 Task: For heading  Tahoma with underline.  font size for heading20,  'Change the font style of data to'Arial.  and font size to 12,  Change the alignment of both headline & data to Align left.  In the sheet  Excel File Sheet Workbookbook
Action: Mouse moved to (88, 122)
Screenshot: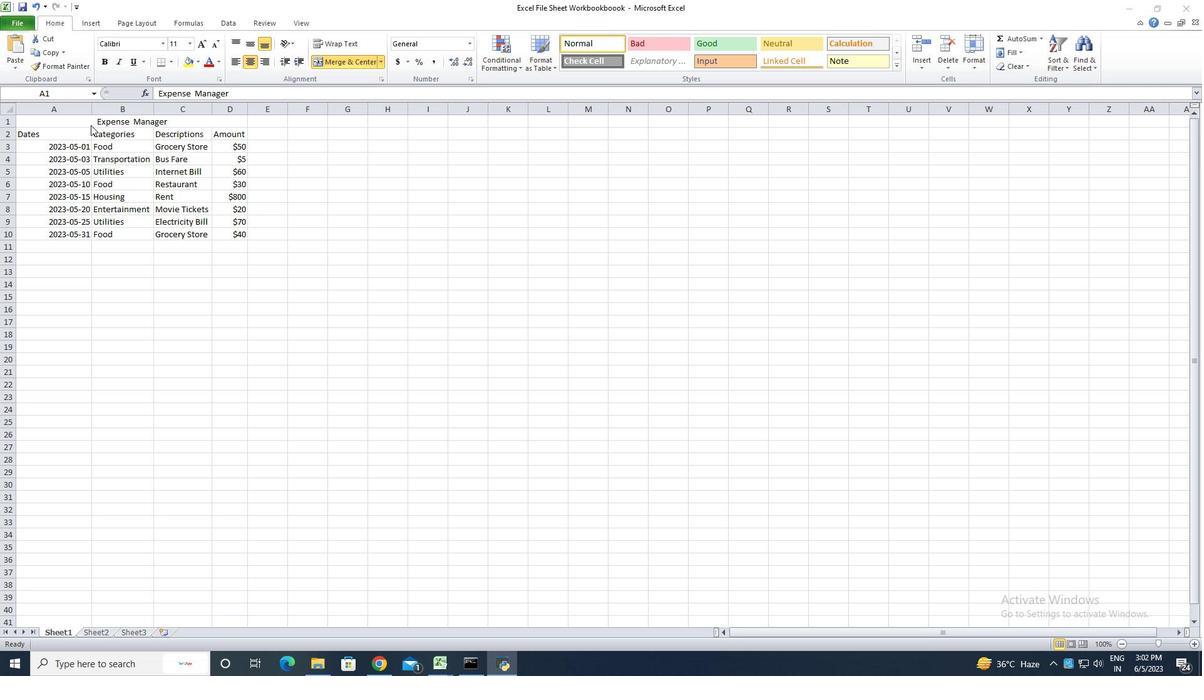 
Action: Mouse pressed left at (88, 122)
Screenshot: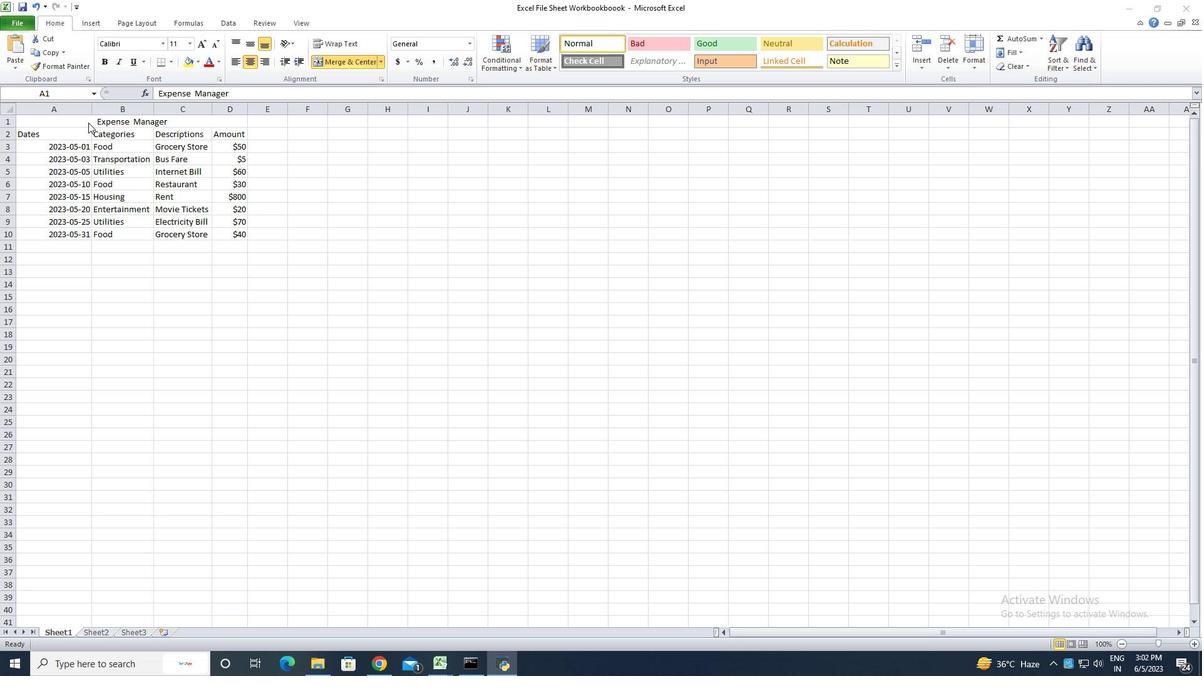 
Action: Mouse moved to (161, 44)
Screenshot: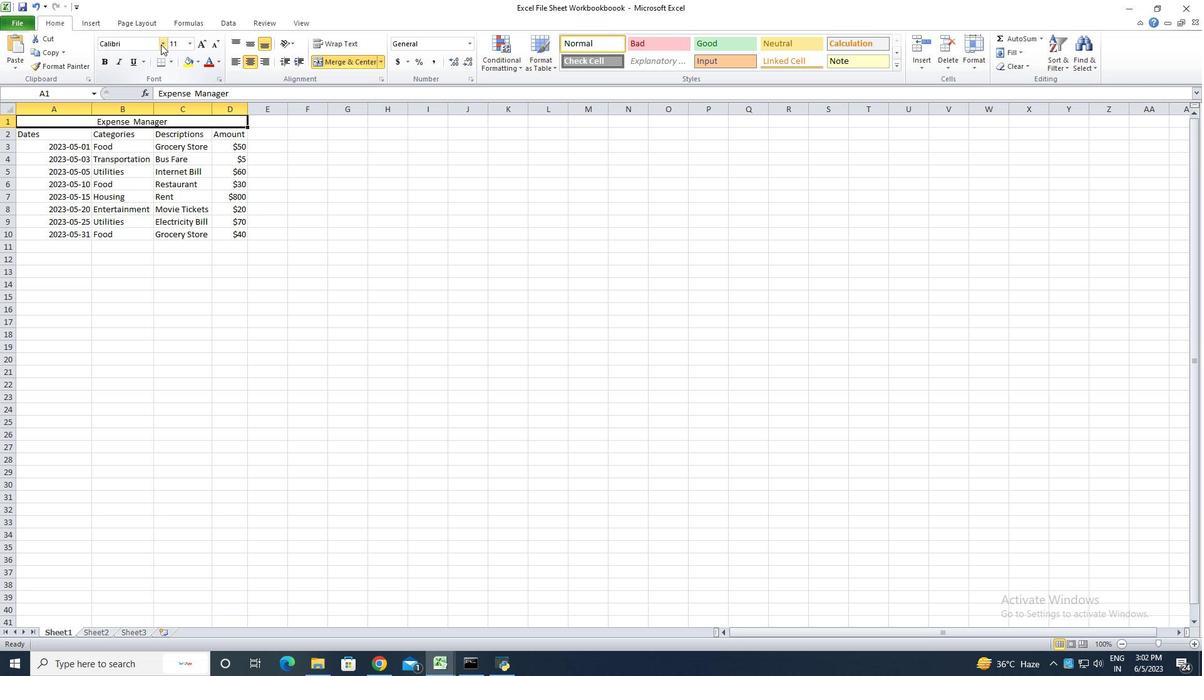 
Action: Mouse pressed left at (161, 44)
Screenshot: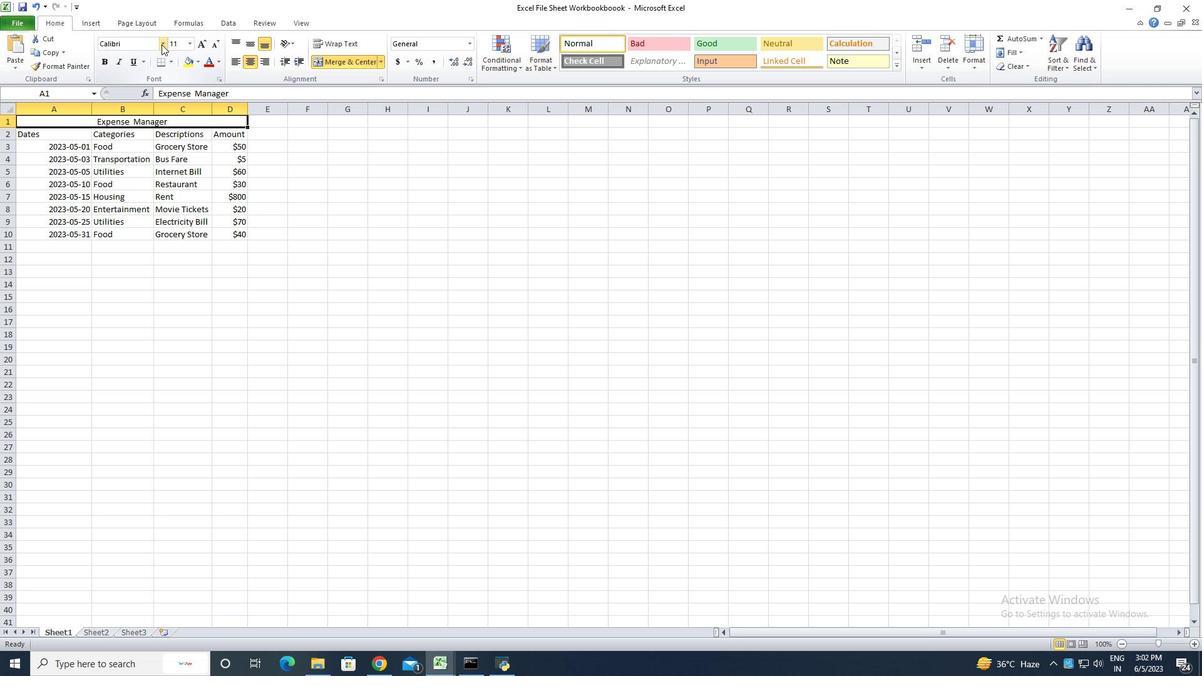 
Action: Key pressed <Key.shift><Key.shift><Key.shift>Tahoma
Screenshot: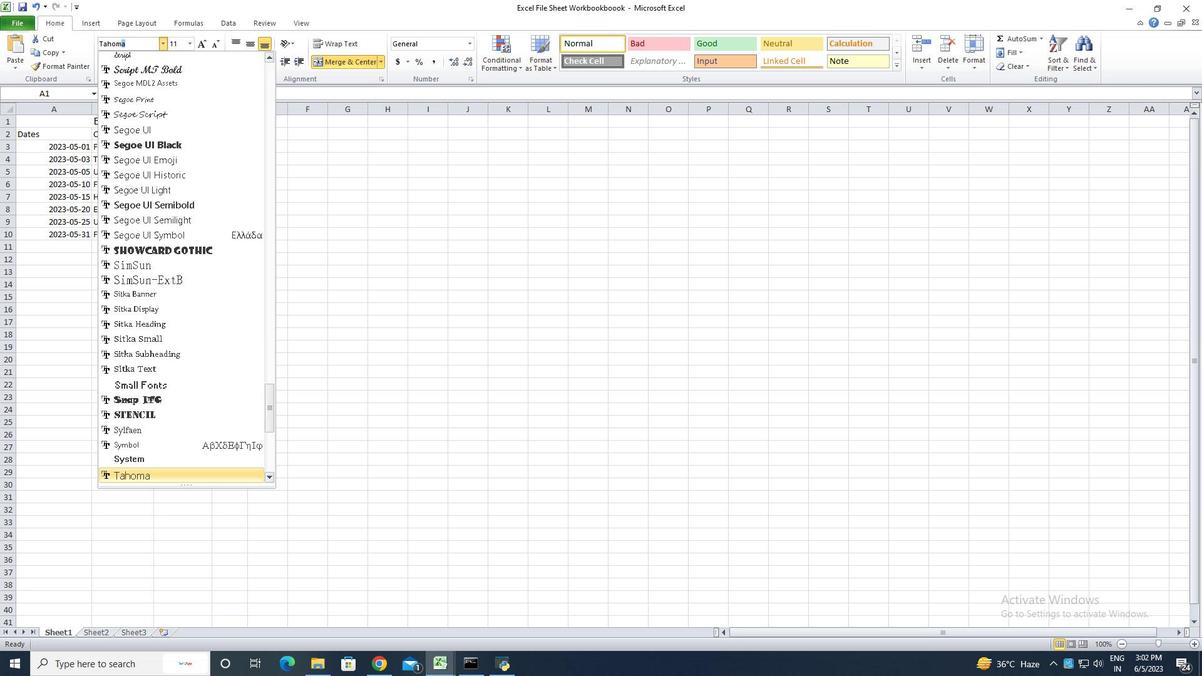 
Action: Mouse moved to (150, 478)
Screenshot: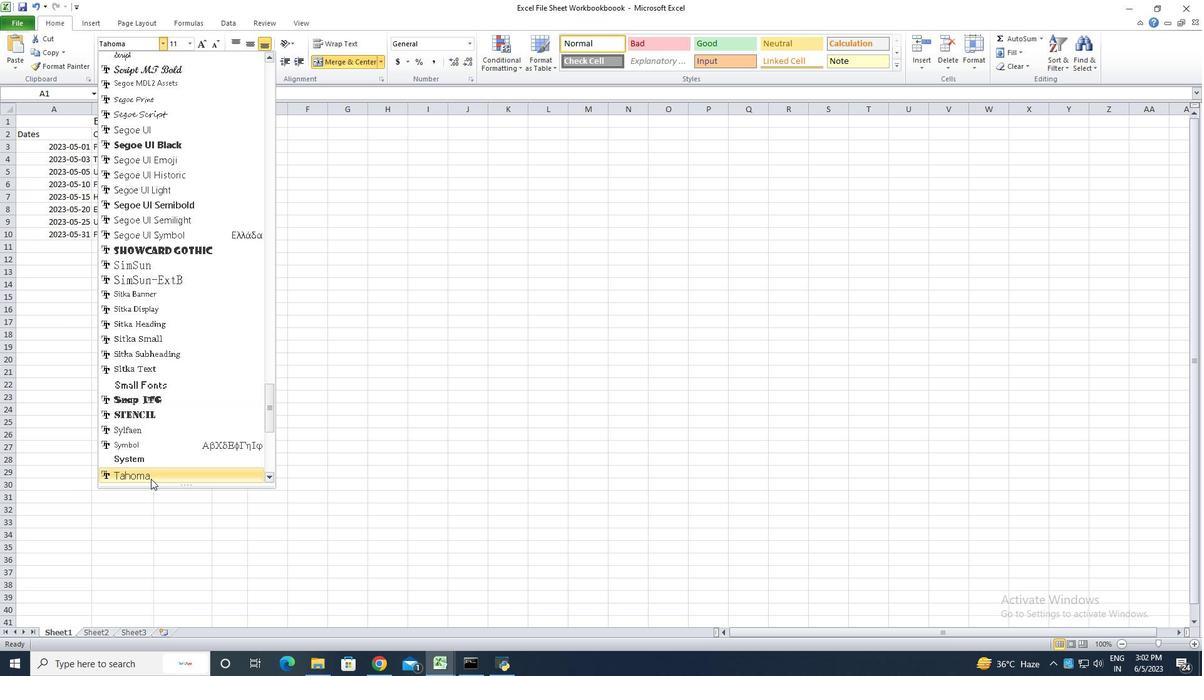 
Action: Mouse pressed left at (150, 478)
Screenshot: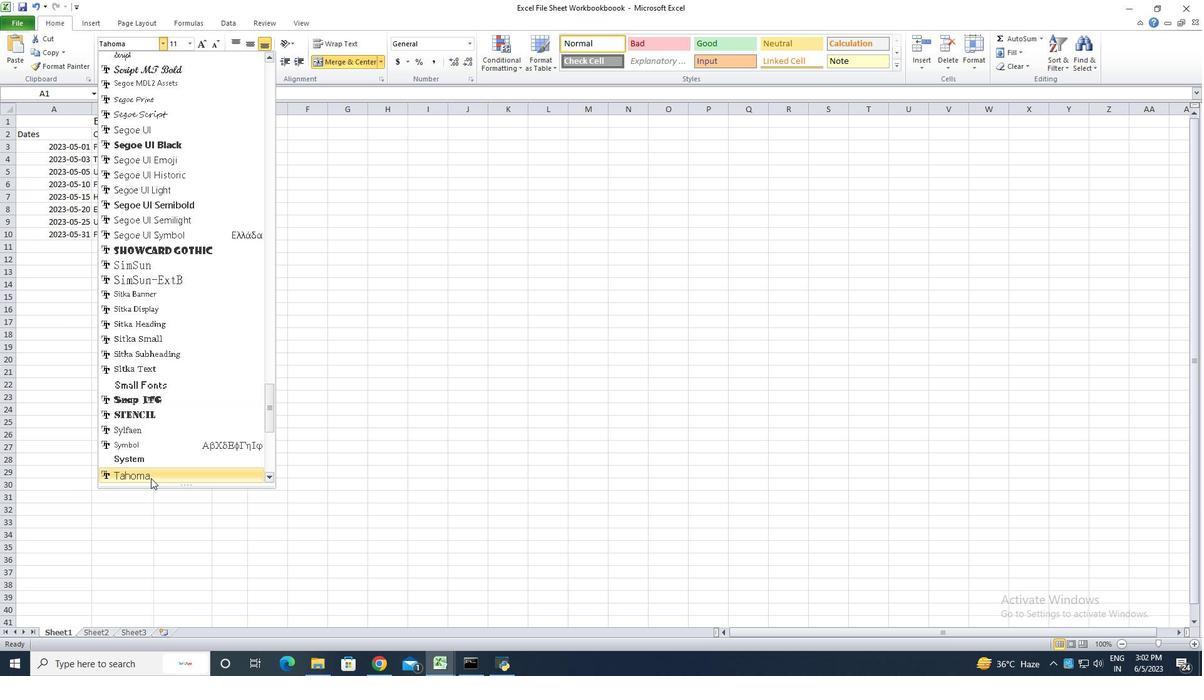
Action: Mouse moved to (132, 63)
Screenshot: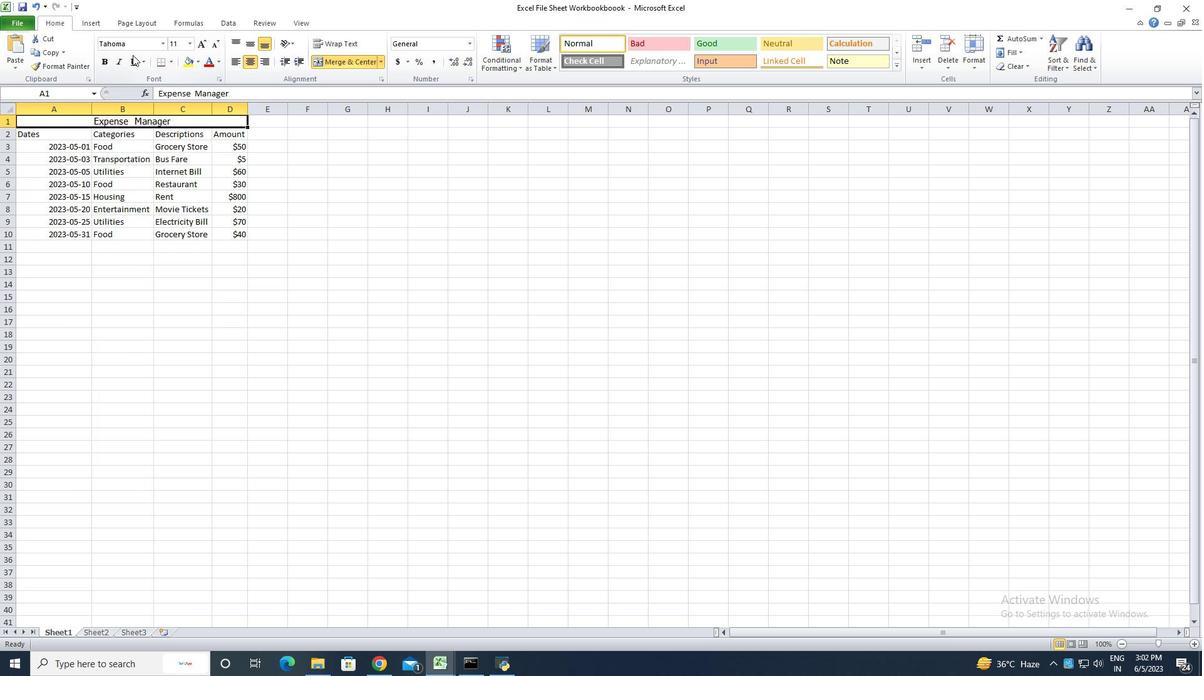 
Action: Mouse pressed left at (132, 63)
Screenshot: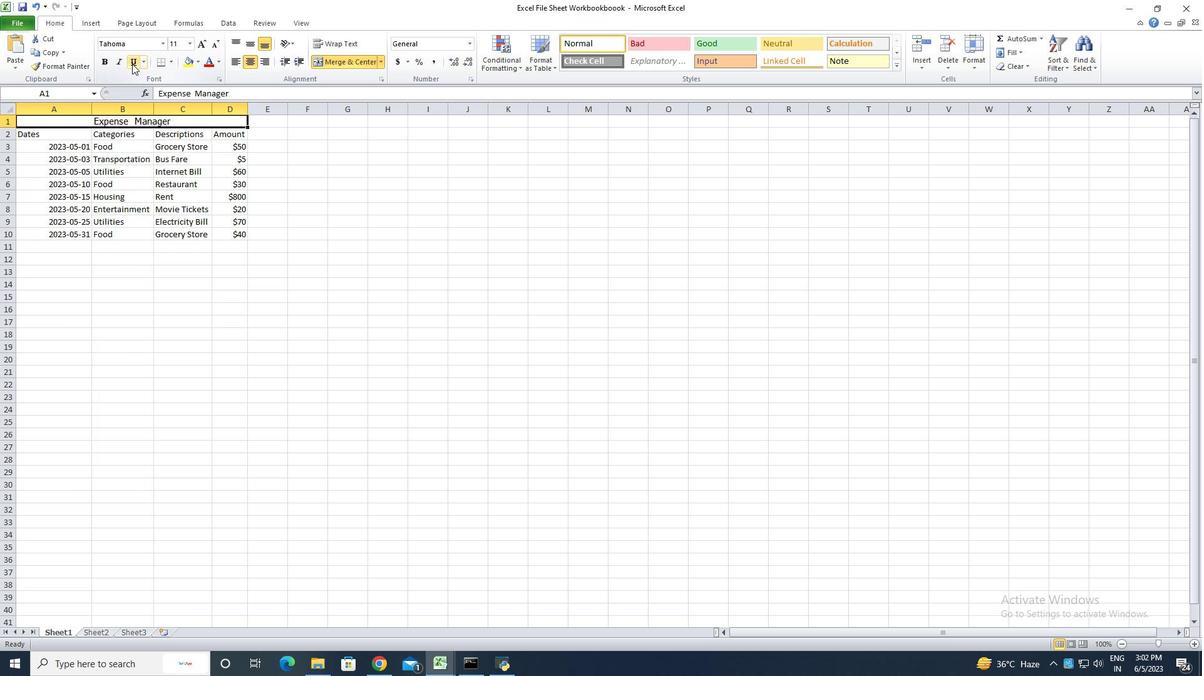 
Action: Mouse moved to (202, 44)
Screenshot: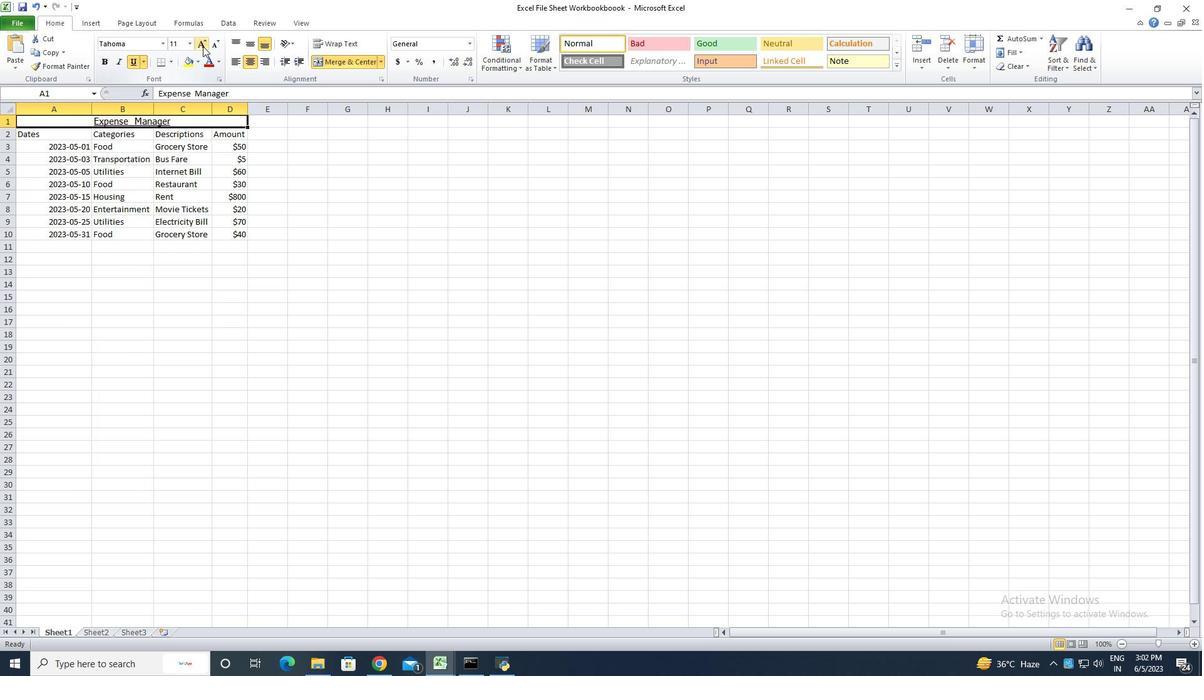 
Action: Mouse pressed left at (202, 44)
Screenshot: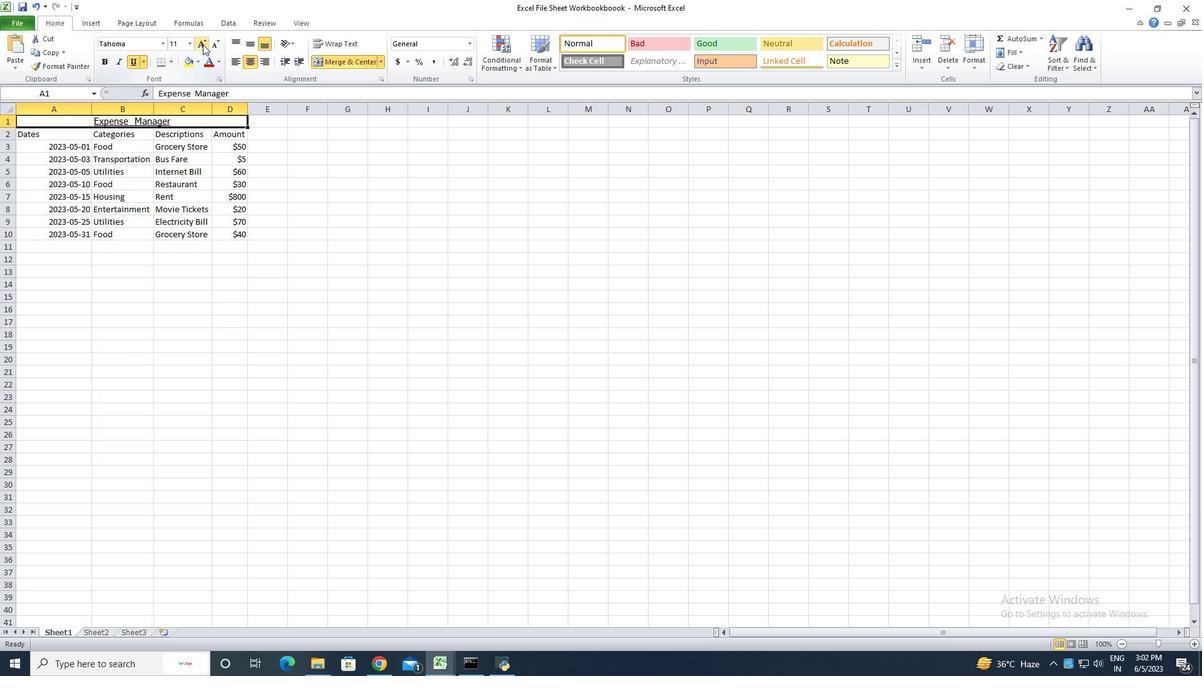 
Action: Mouse pressed left at (202, 44)
Screenshot: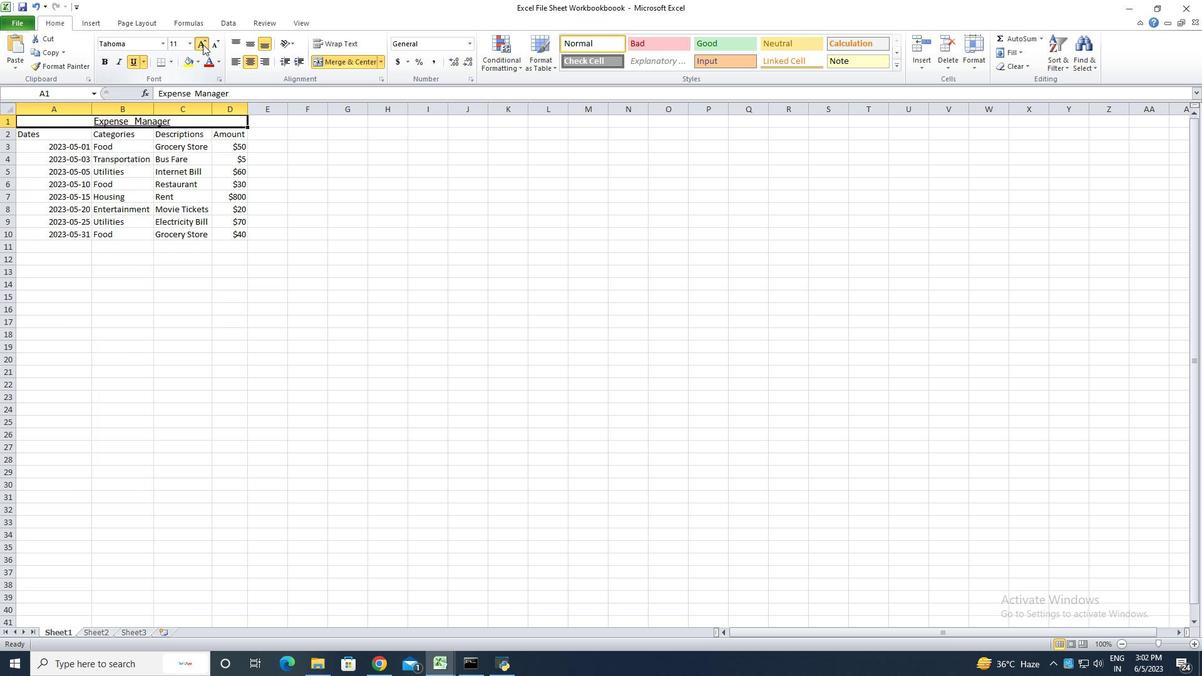 
Action: Mouse pressed left at (202, 44)
Screenshot: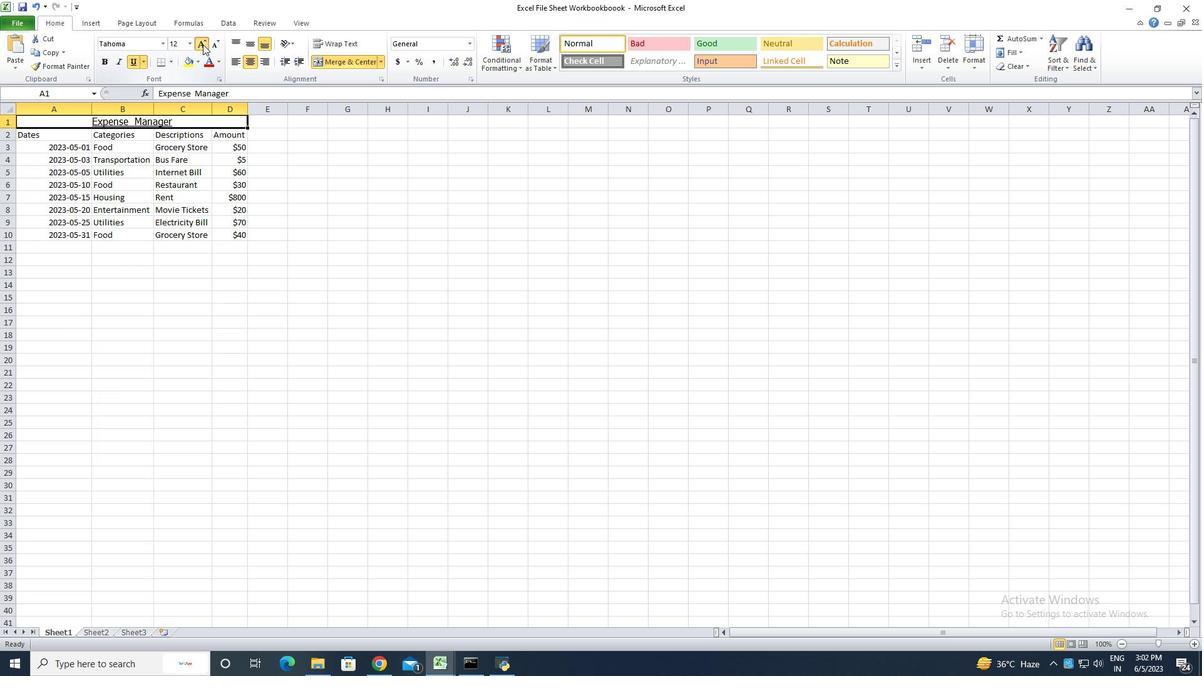 
Action: Mouse pressed left at (202, 44)
Screenshot: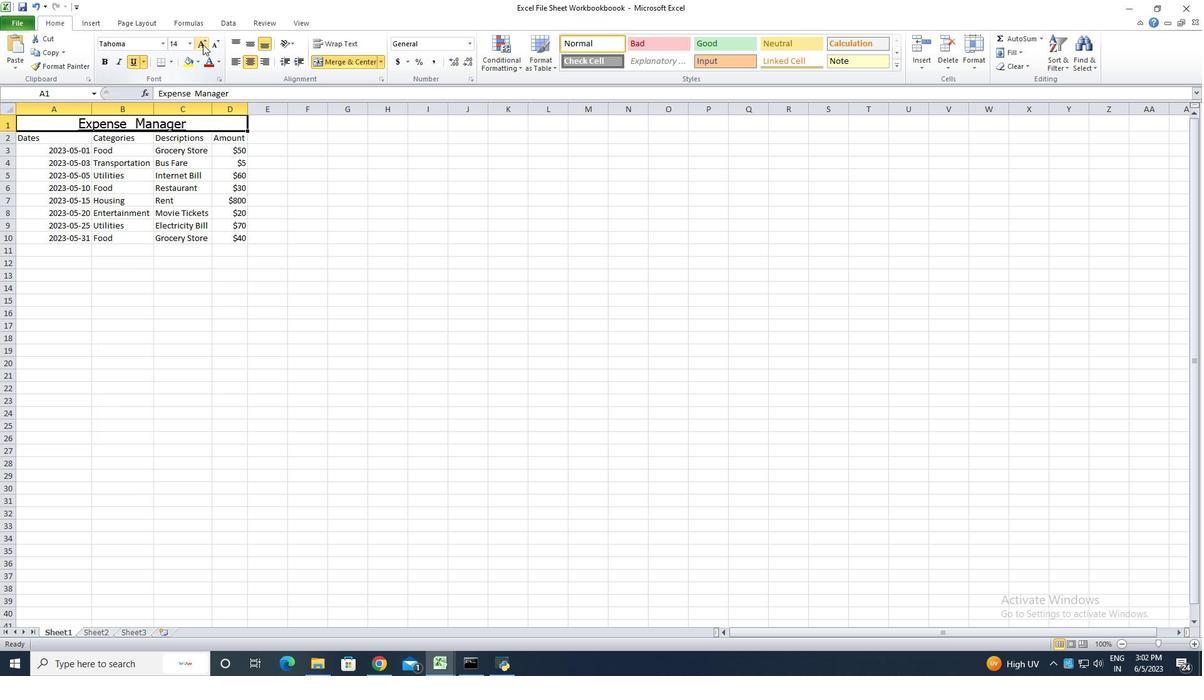 
Action: Mouse pressed left at (202, 44)
Screenshot: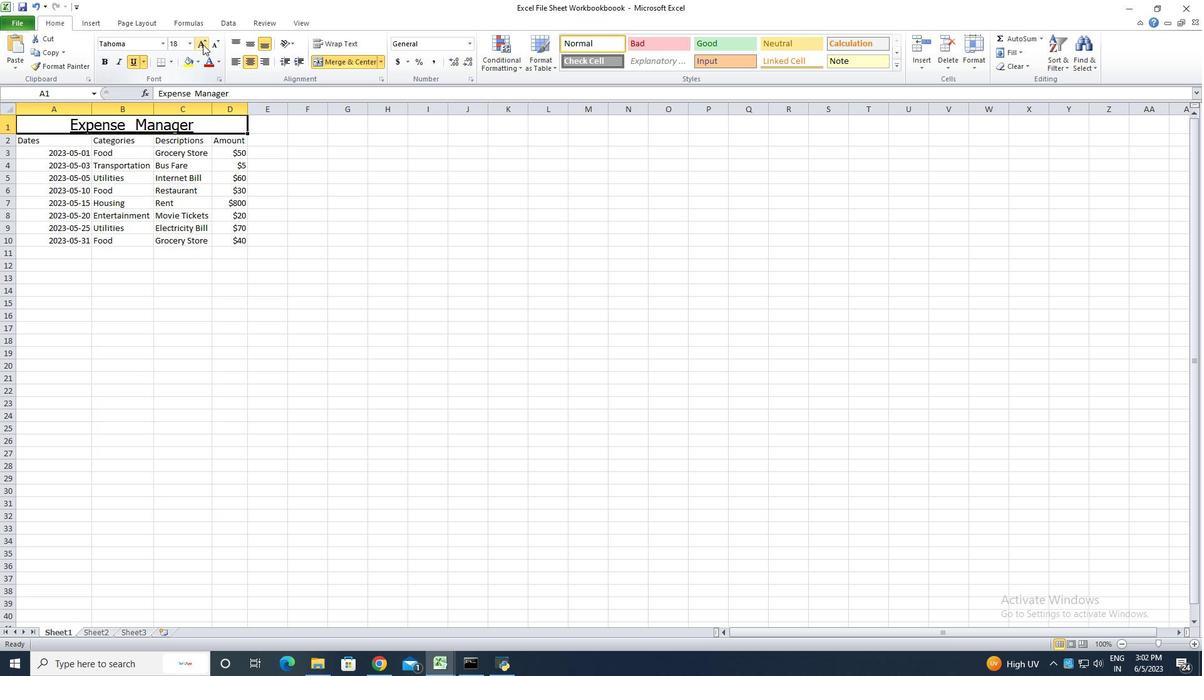 
Action: Mouse moved to (35, 142)
Screenshot: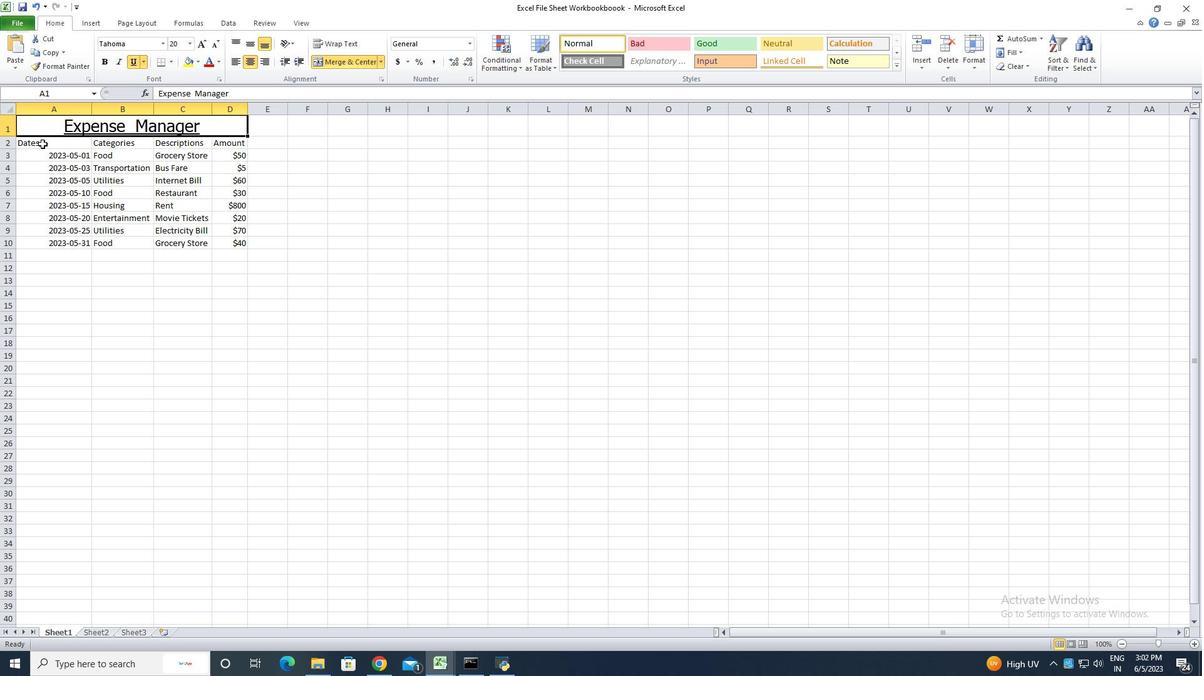 
Action: Mouse pressed left at (35, 142)
Screenshot: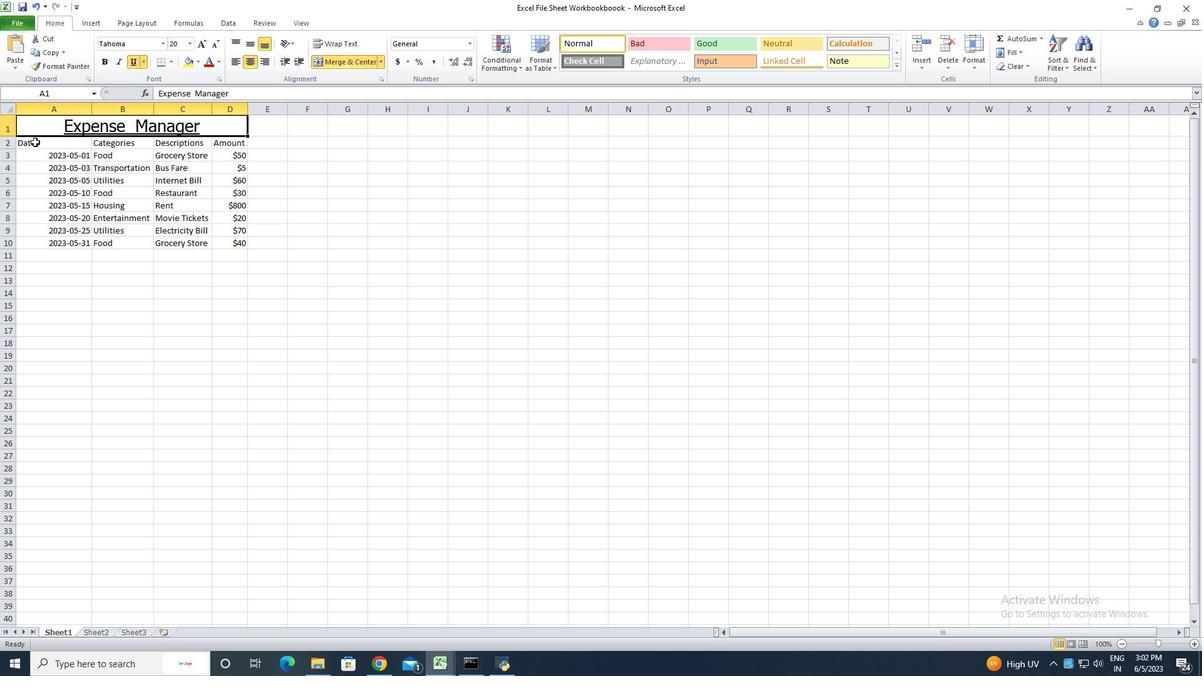 
Action: Mouse moved to (162, 45)
Screenshot: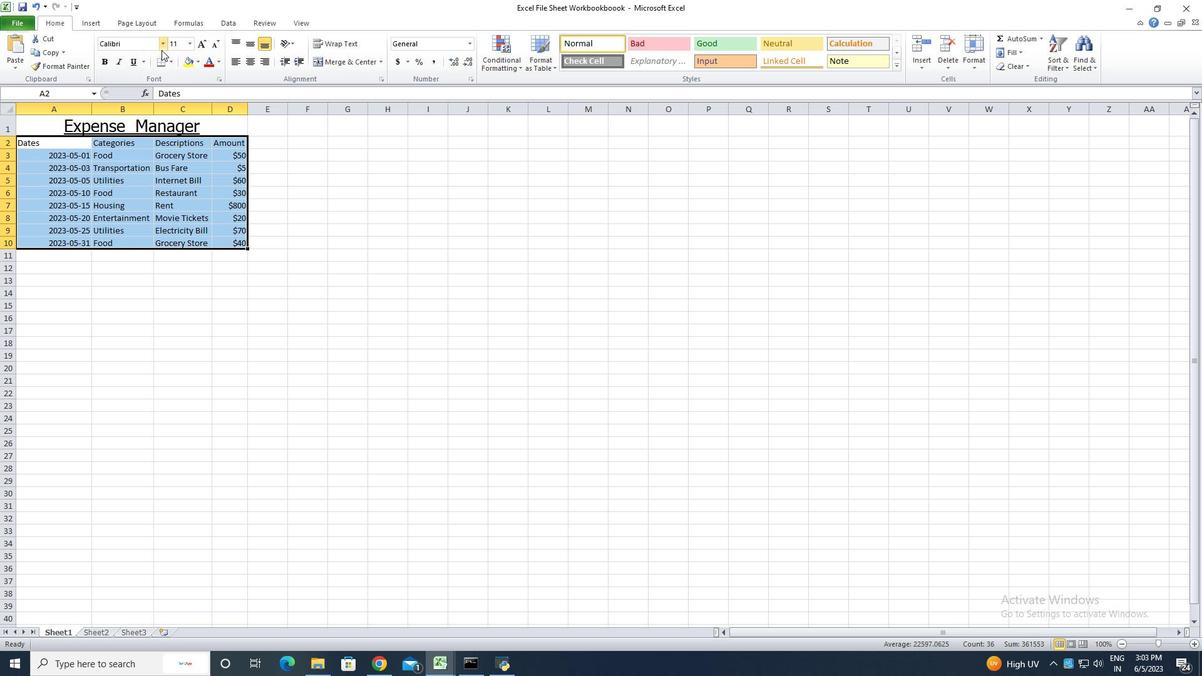 
Action: Mouse pressed left at (162, 45)
Screenshot: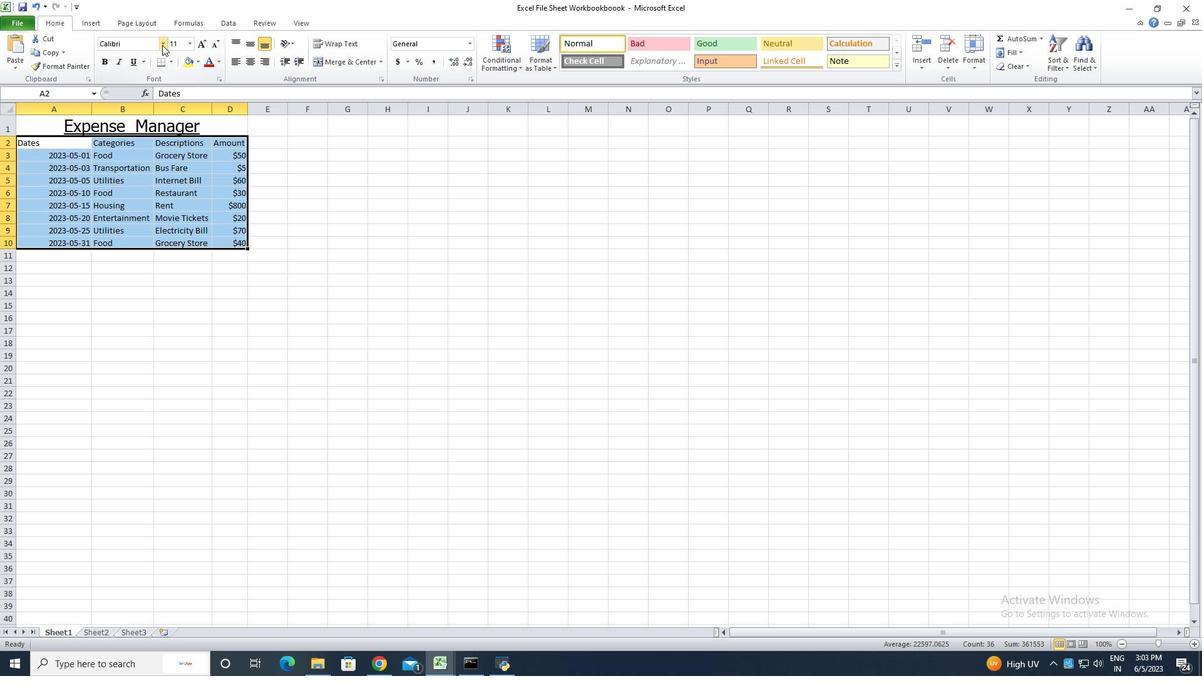 
Action: Mouse moved to (135, 147)
Screenshot: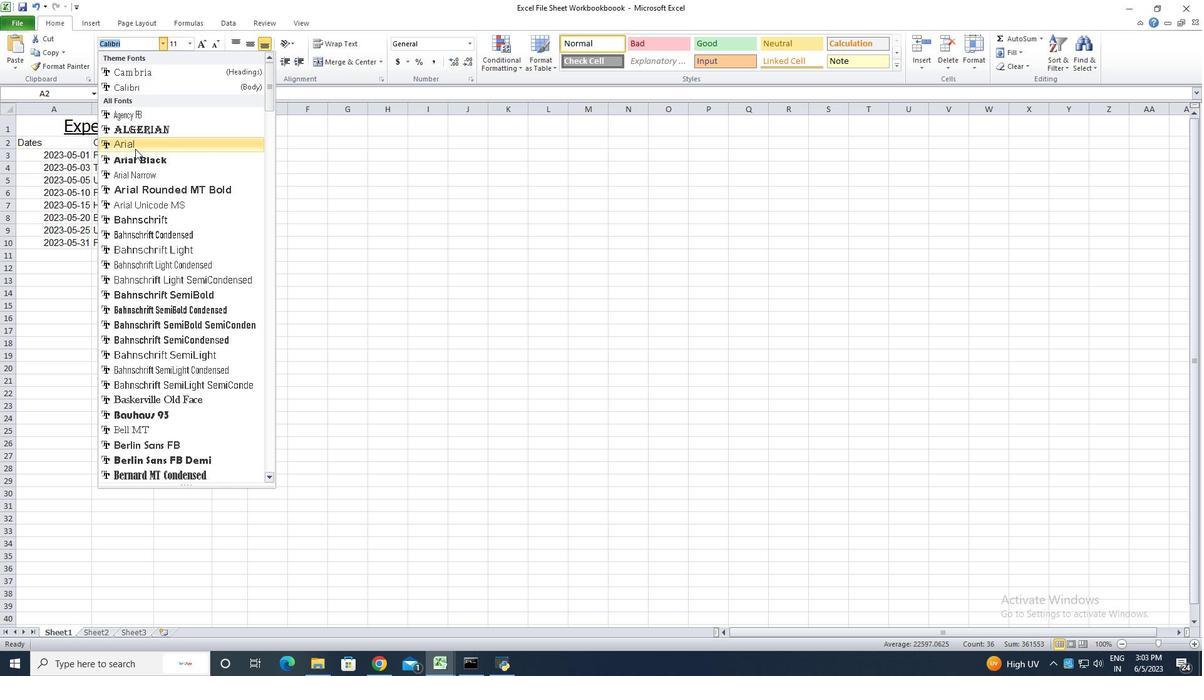 
Action: Mouse pressed left at (135, 147)
Screenshot: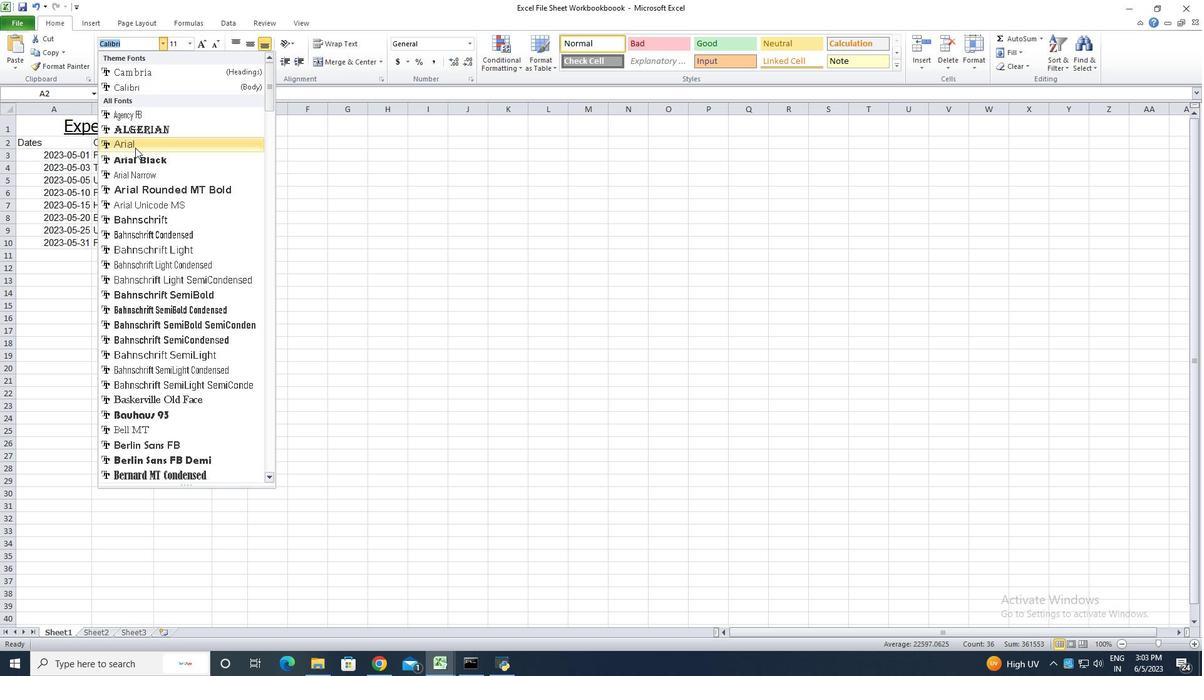 
Action: Mouse moved to (202, 46)
Screenshot: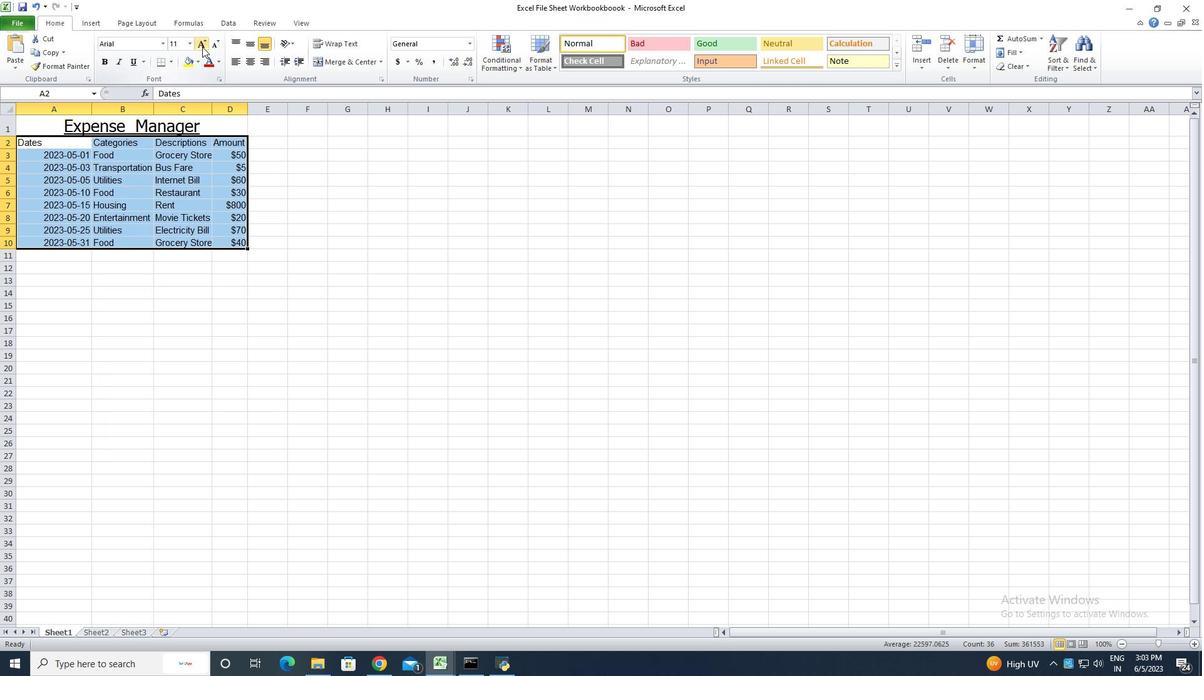 
Action: Mouse pressed left at (202, 46)
Screenshot: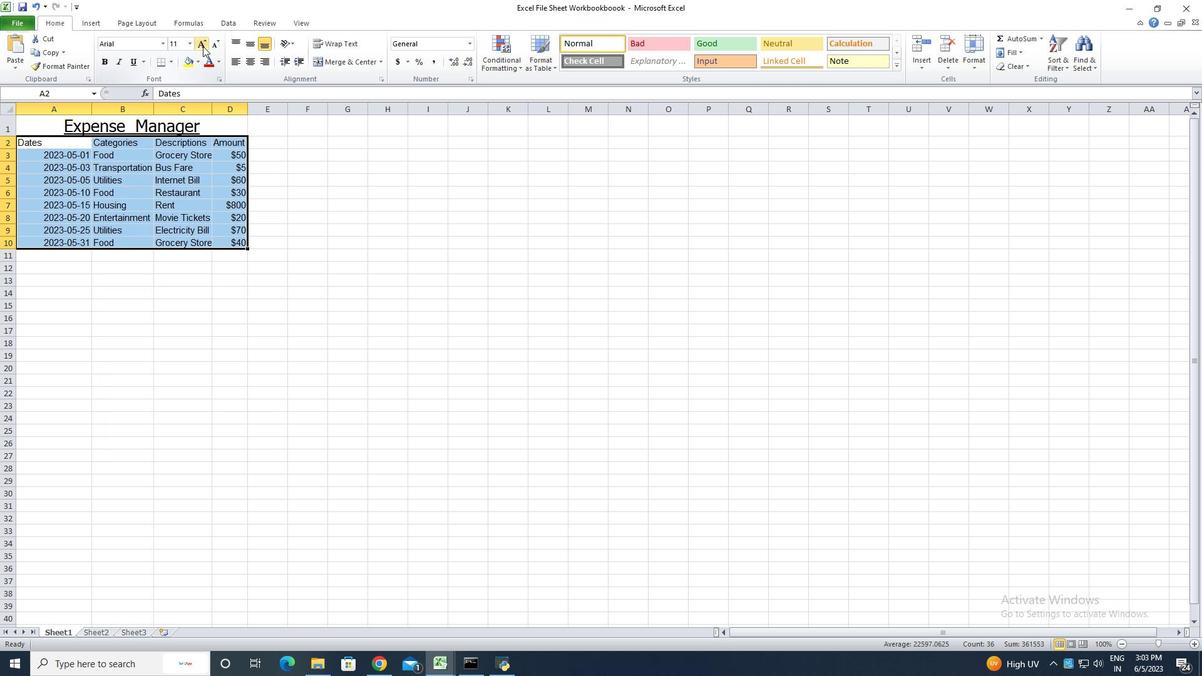 
Action: Mouse moved to (209, 299)
Screenshot: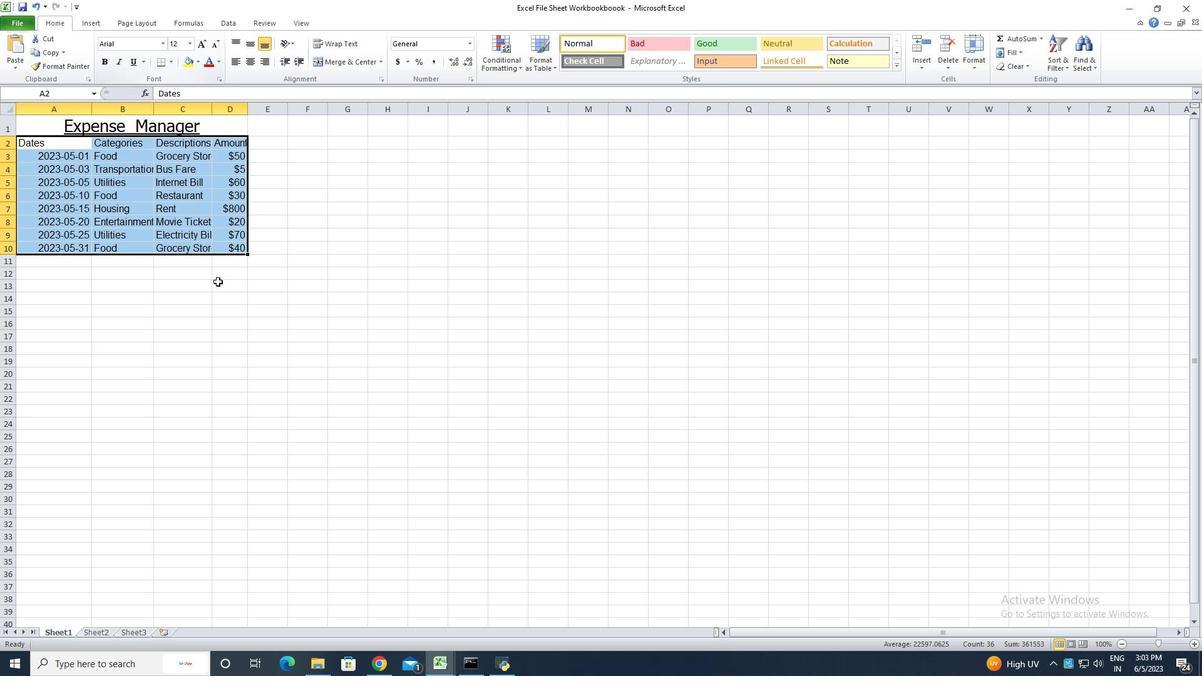 
Action: Mouse pressed left at (209, 299)
Screenshot: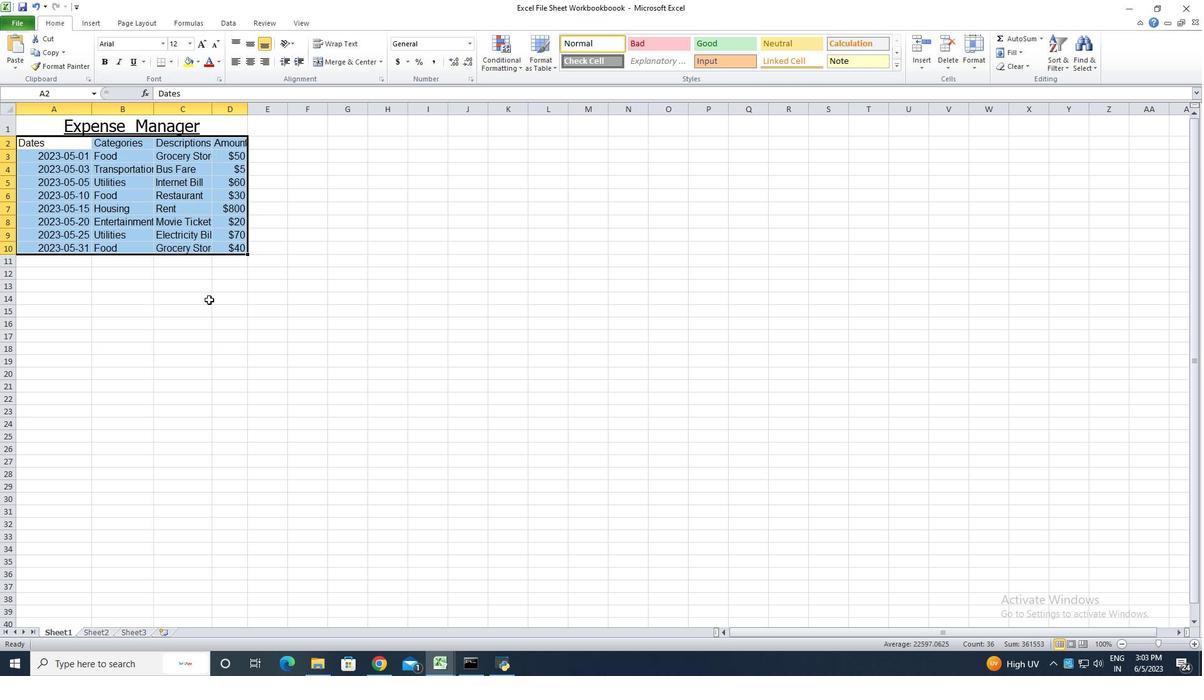
Action: Mouse moved to (91, 112)
Screenshot: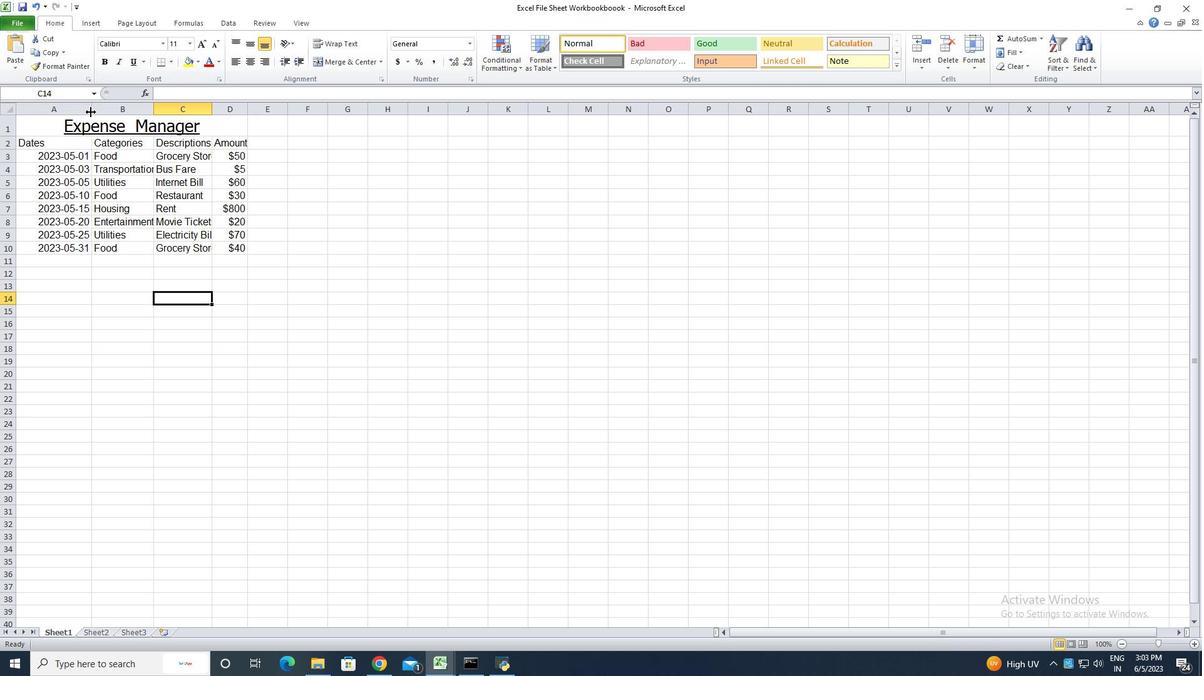 
Action: Mouse pressed left at (91, 112)
Screenshot: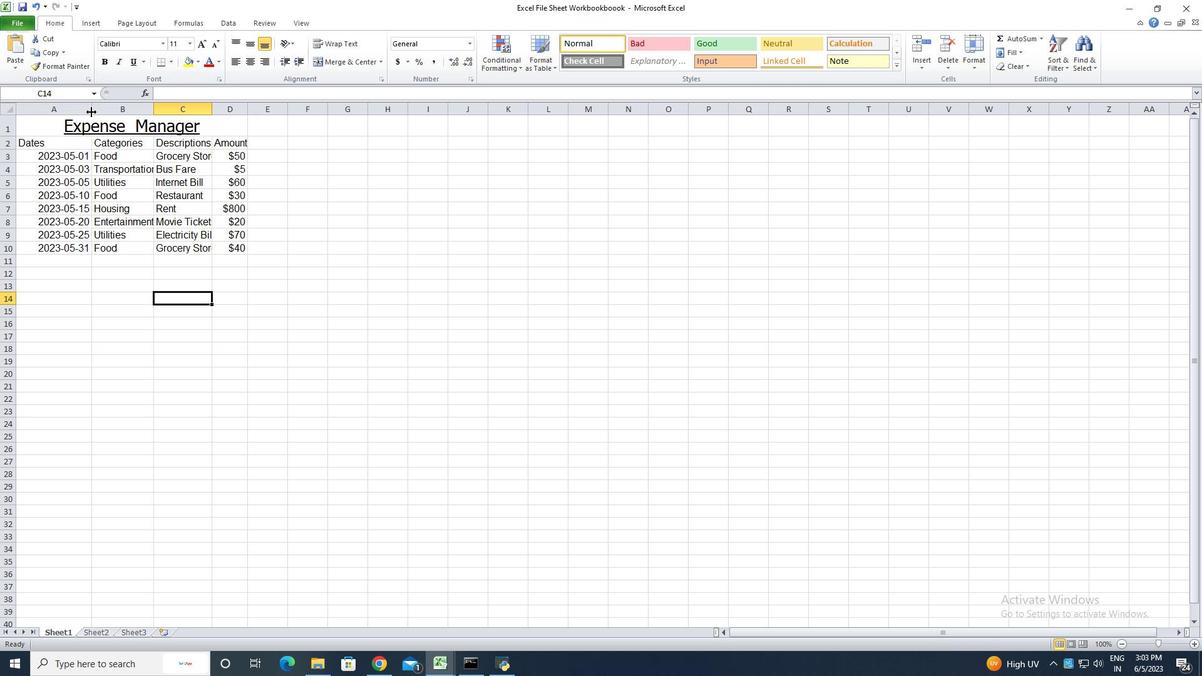 
Action: Mouse pressed left at (91, 112)
Screenshot: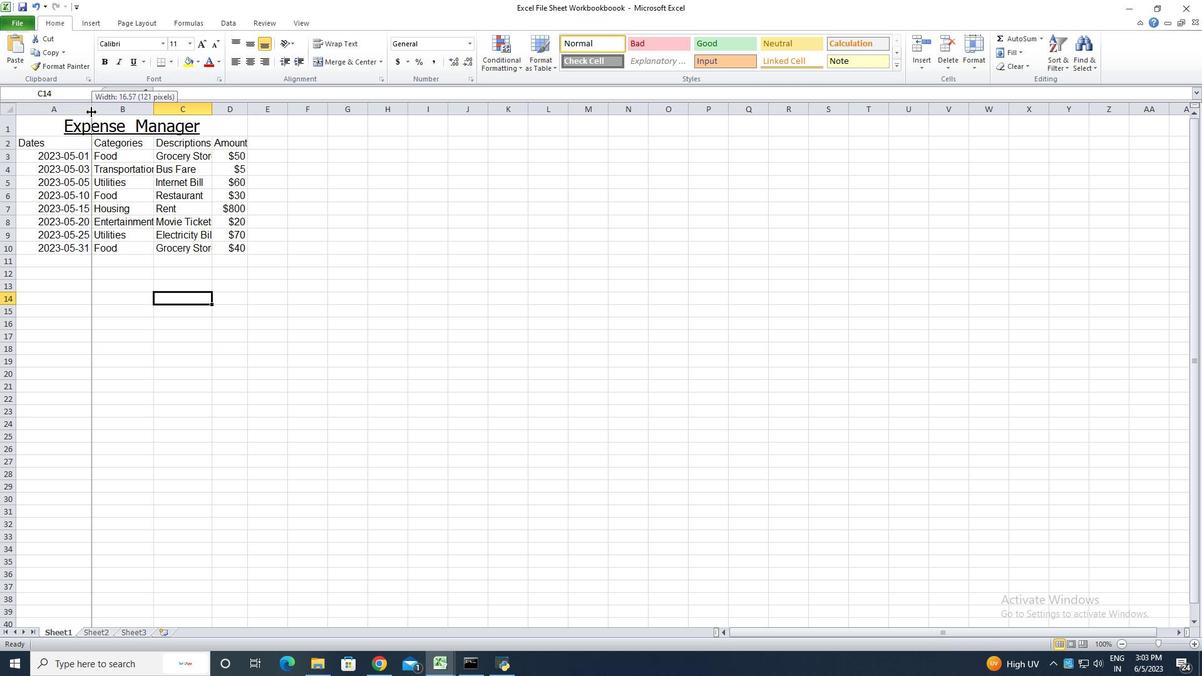 
Action: Mouse moved to (135, 108)
Screenshot: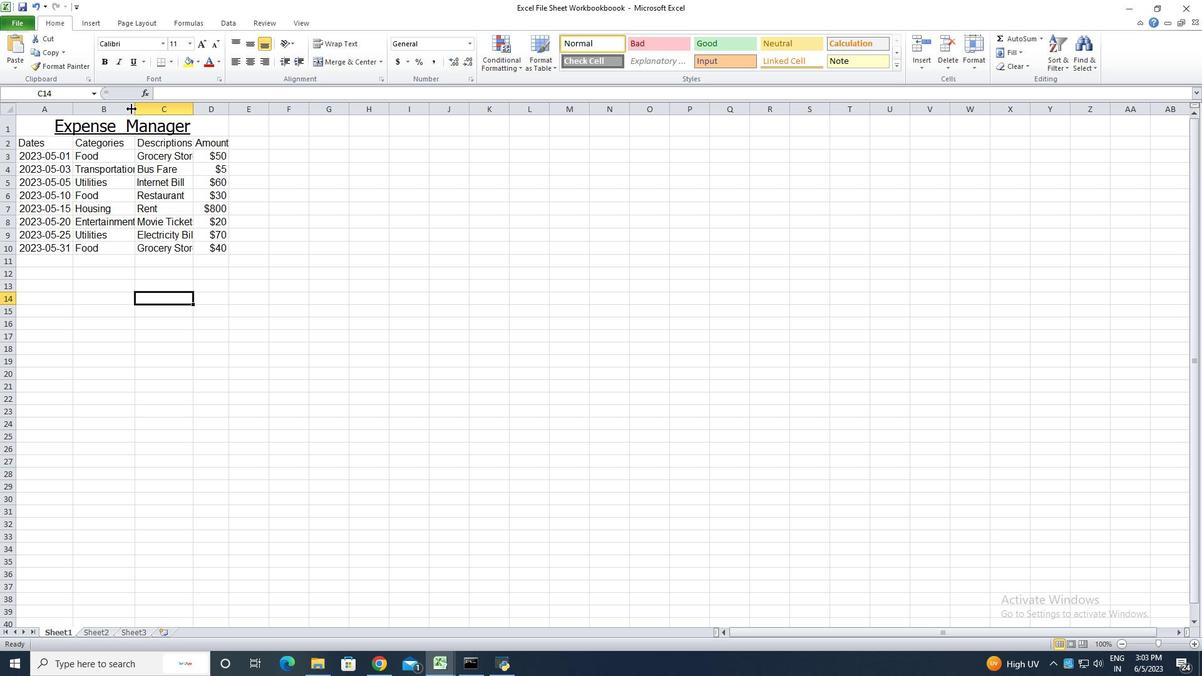 
Action: Mouse pressed left at (135, 108)
Screenshot: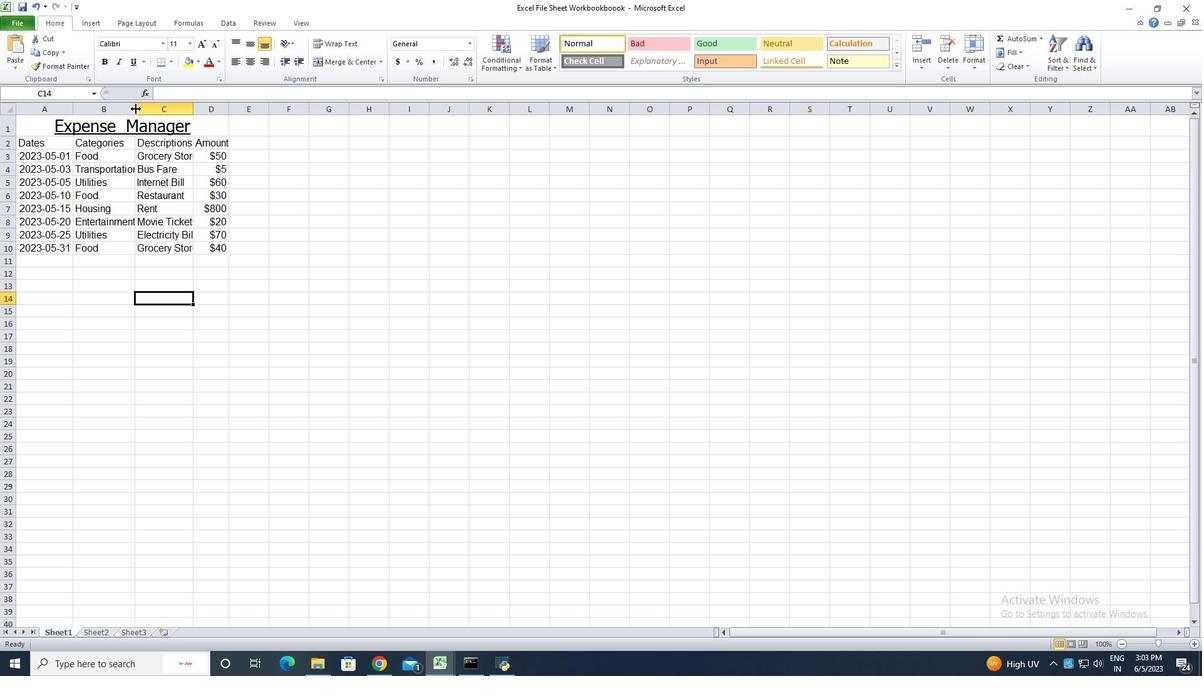 
Action: Mouse pressed left at (135, 108)
Screenshot: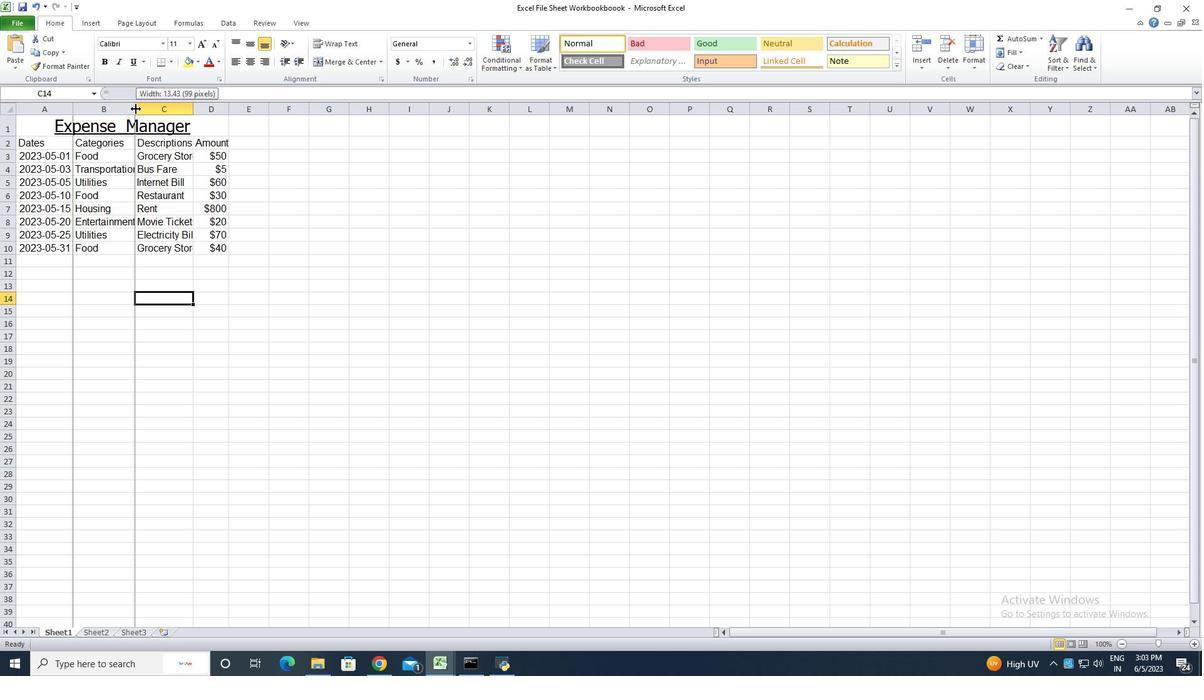 
Action: Mouse moved to (199, 110)
Screenshot: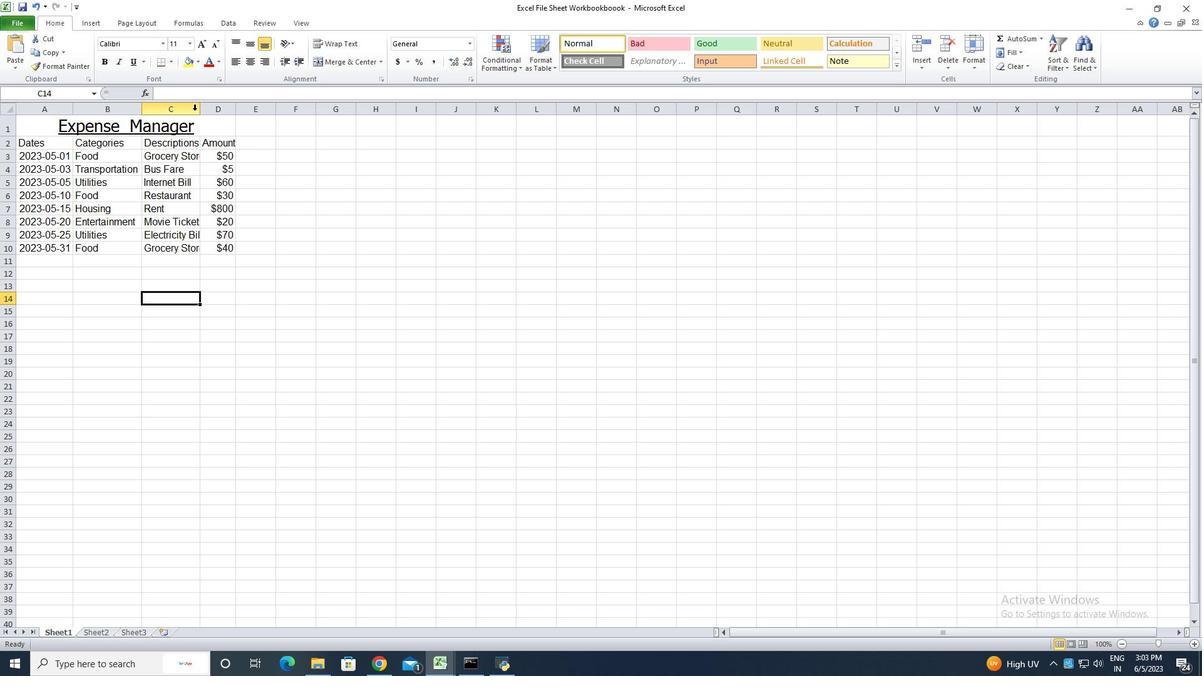 
Action: Mouse pressed left at (199, 110)
Screenshot: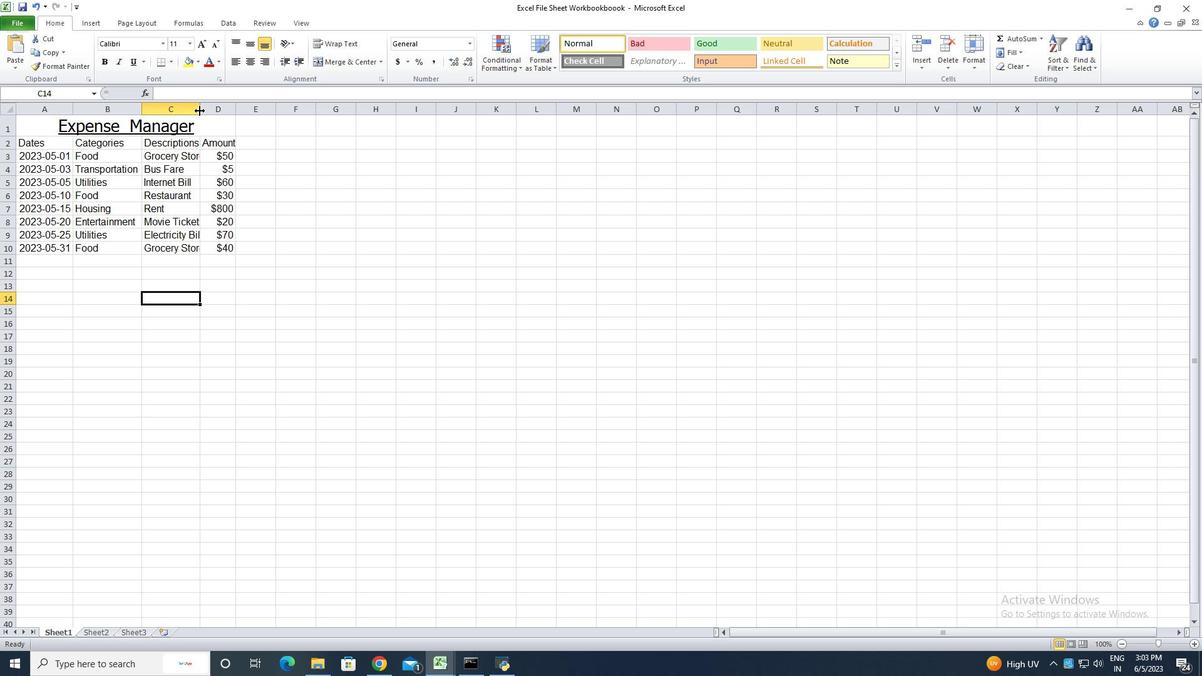 
Action: Mouse pressed left at (199, 110)
Screenshot: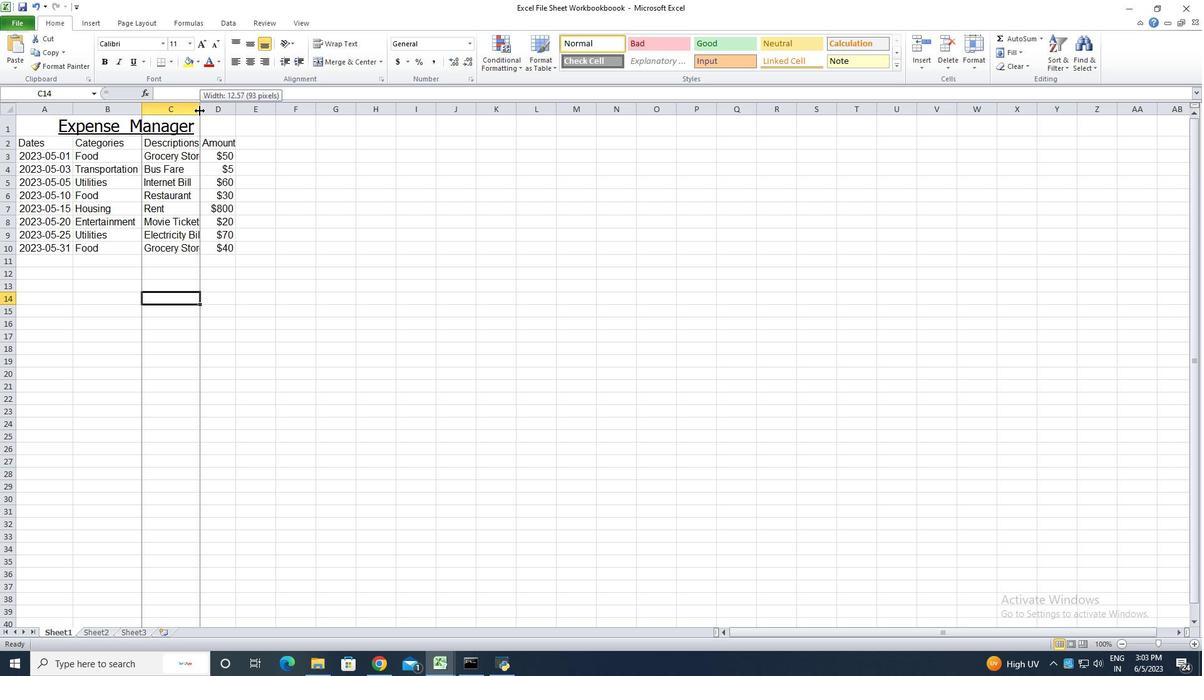 
Action: Mouse moved to (246, 113)
Screenshot: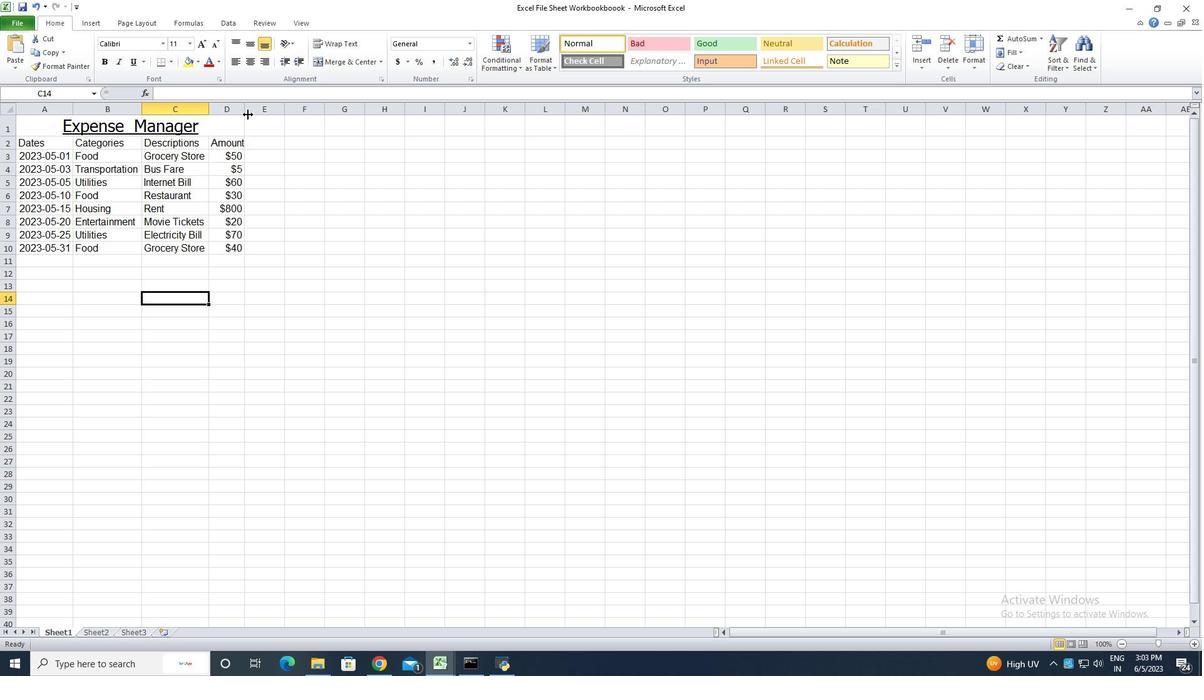 
Action: Mouse pressed left at (246, 113)
Screenshot: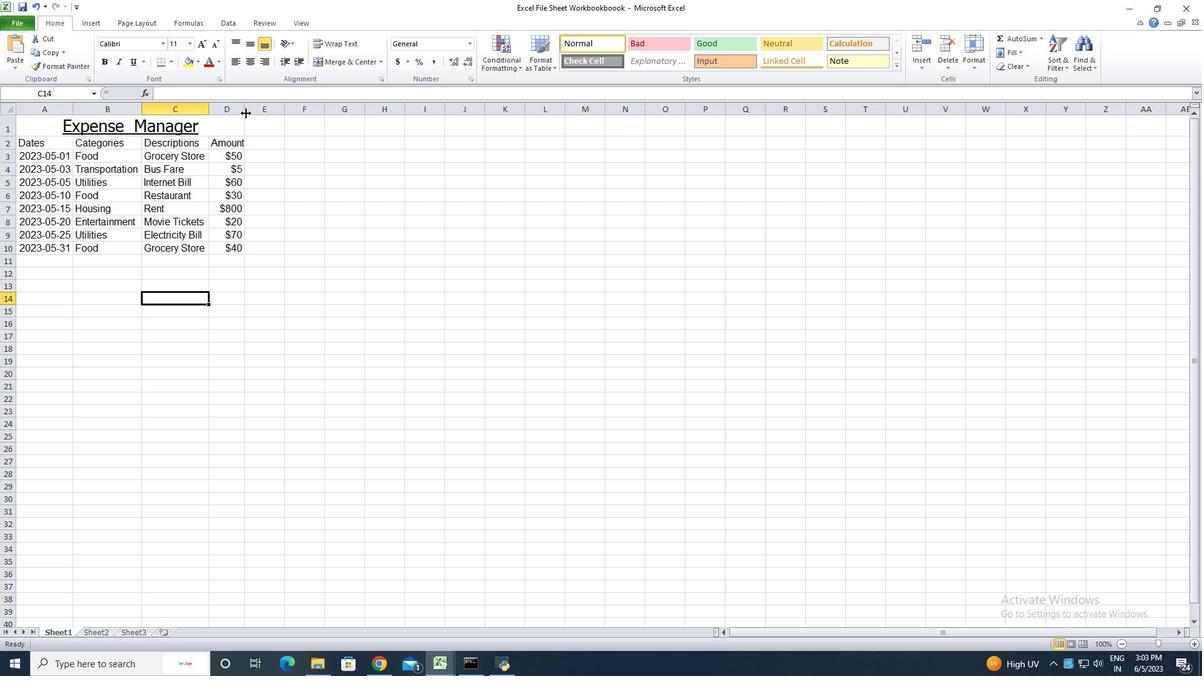 
Action: Mouse pressed left at (246, 113)
Screenshot: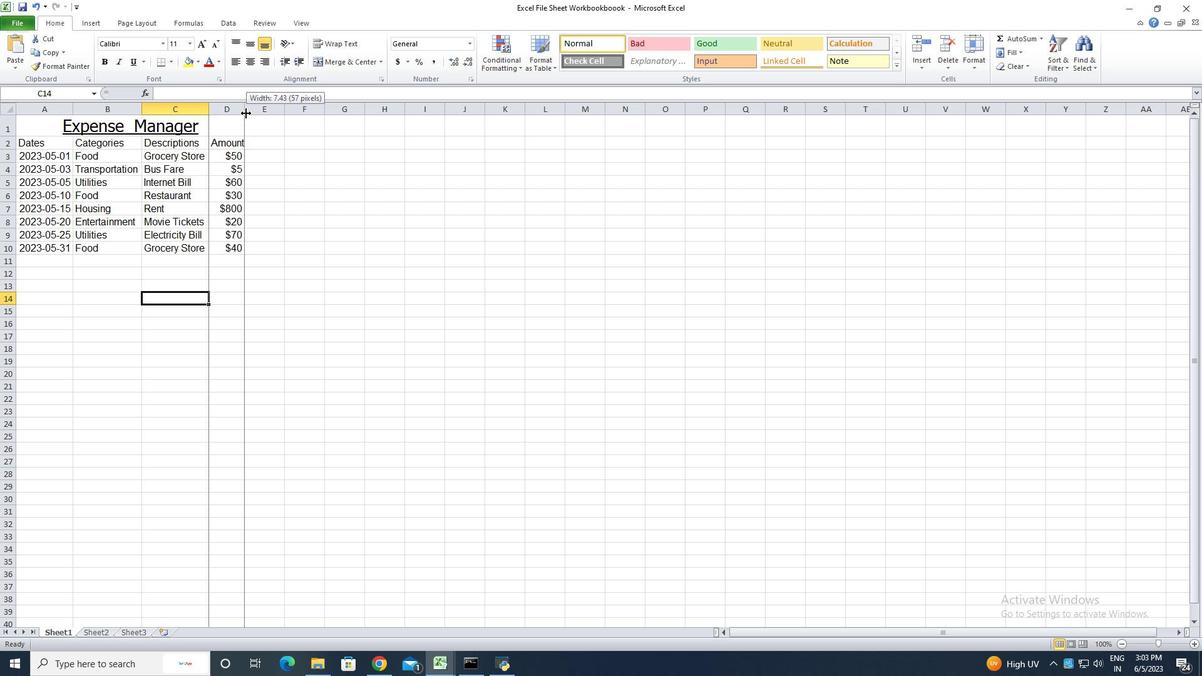 
Action: Mouse moved to (52, 123)
Screenshot: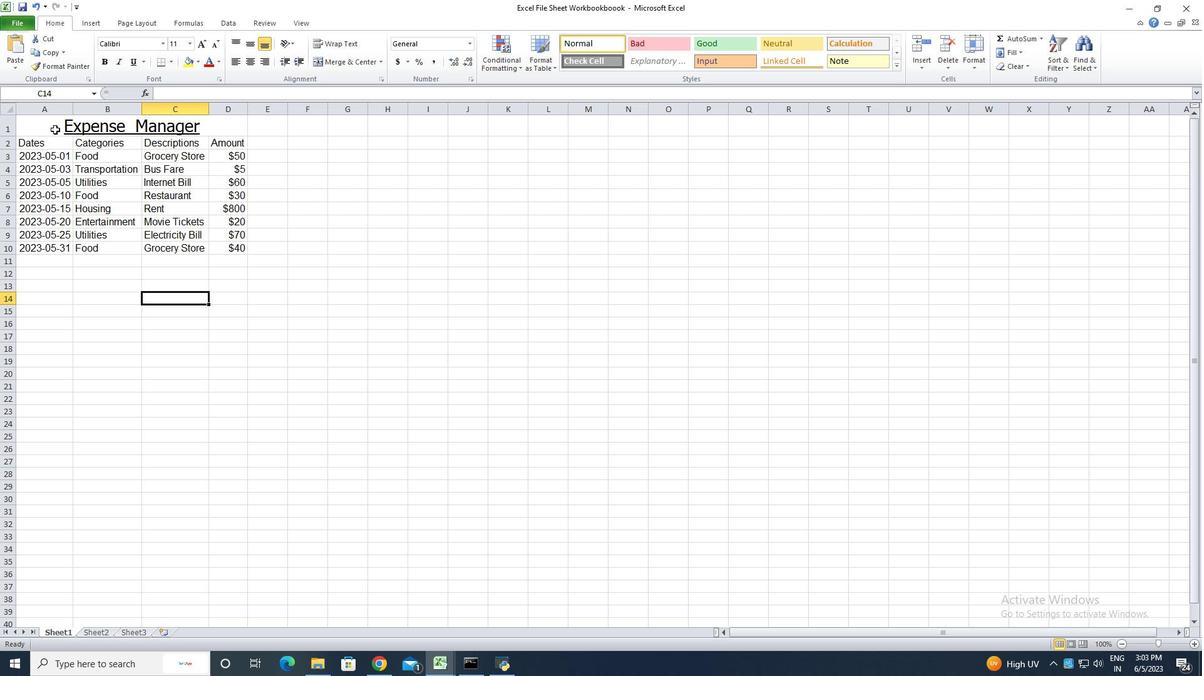 
Action: Mouse pressed left at (52, 123)
Screenshot: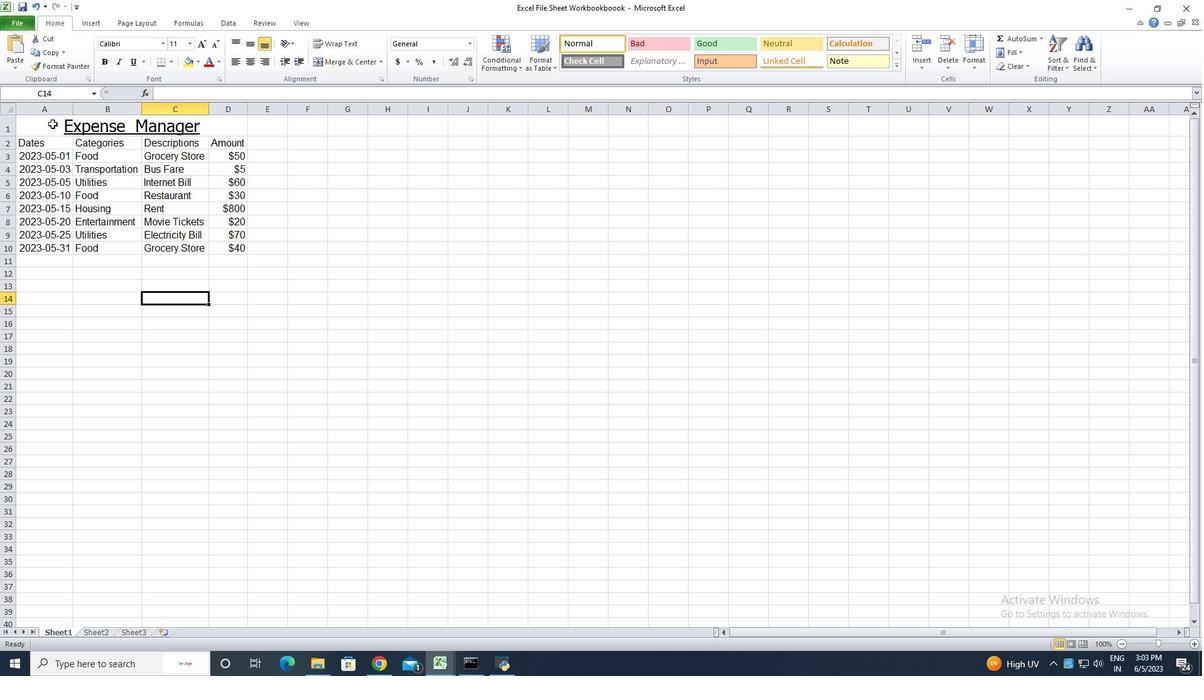 
Action: Mouse moved to (232, 61)
Screenshot: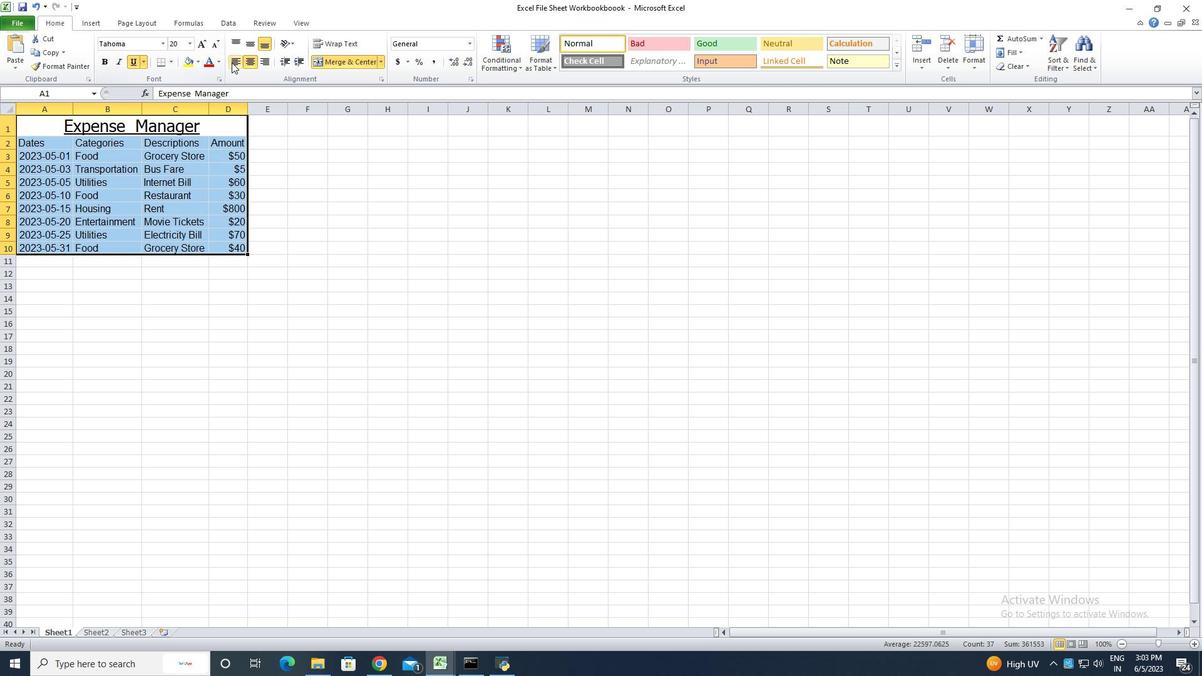 
Action: Mouse pressed left at (232, 61)
Screenshot: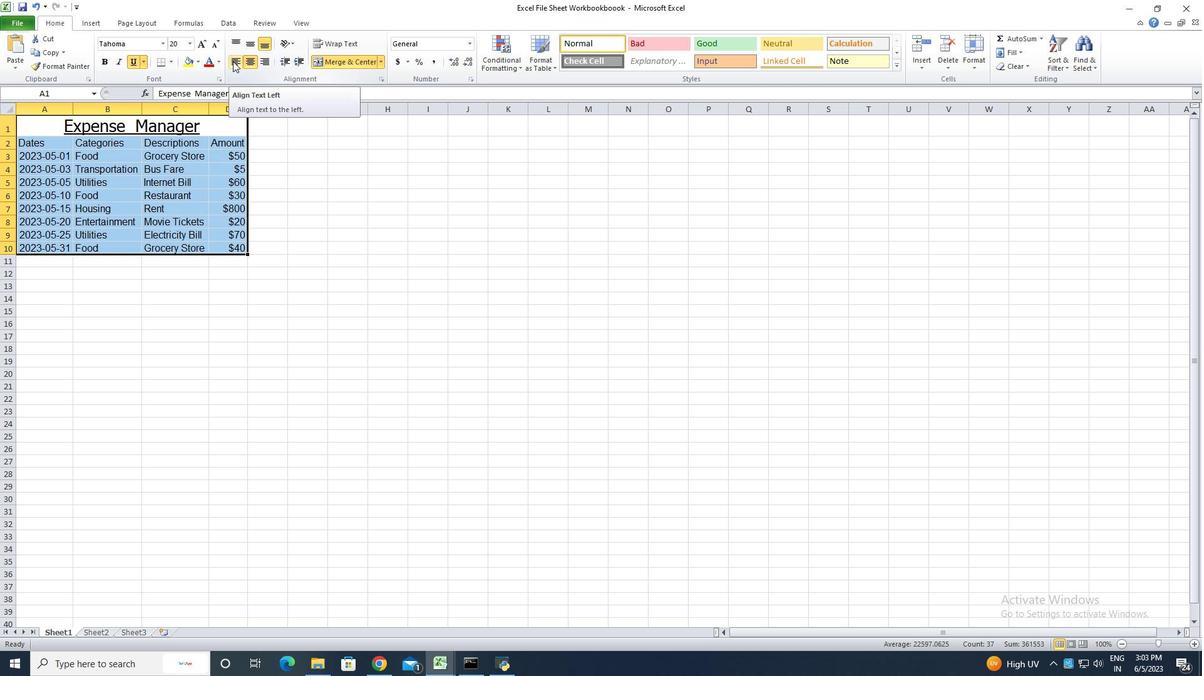 
Action: Mouse moved to (221, 295)
Screenshot: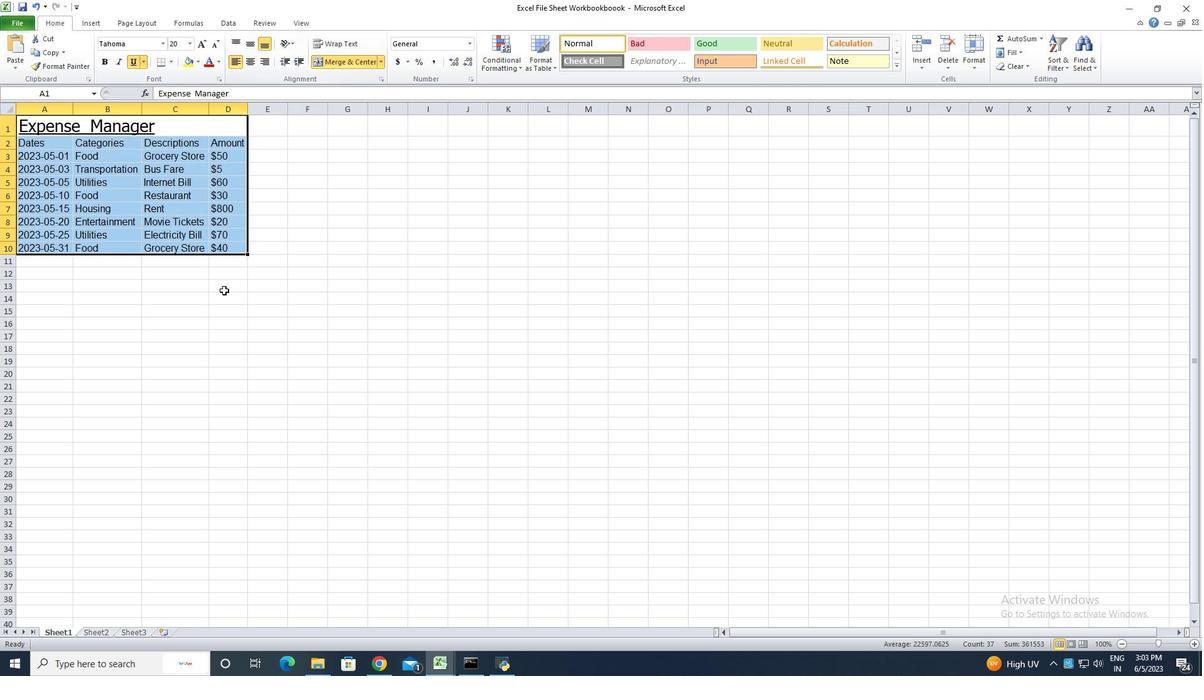 
Action: Mouse pressed left at (221, 295)
Screenshot: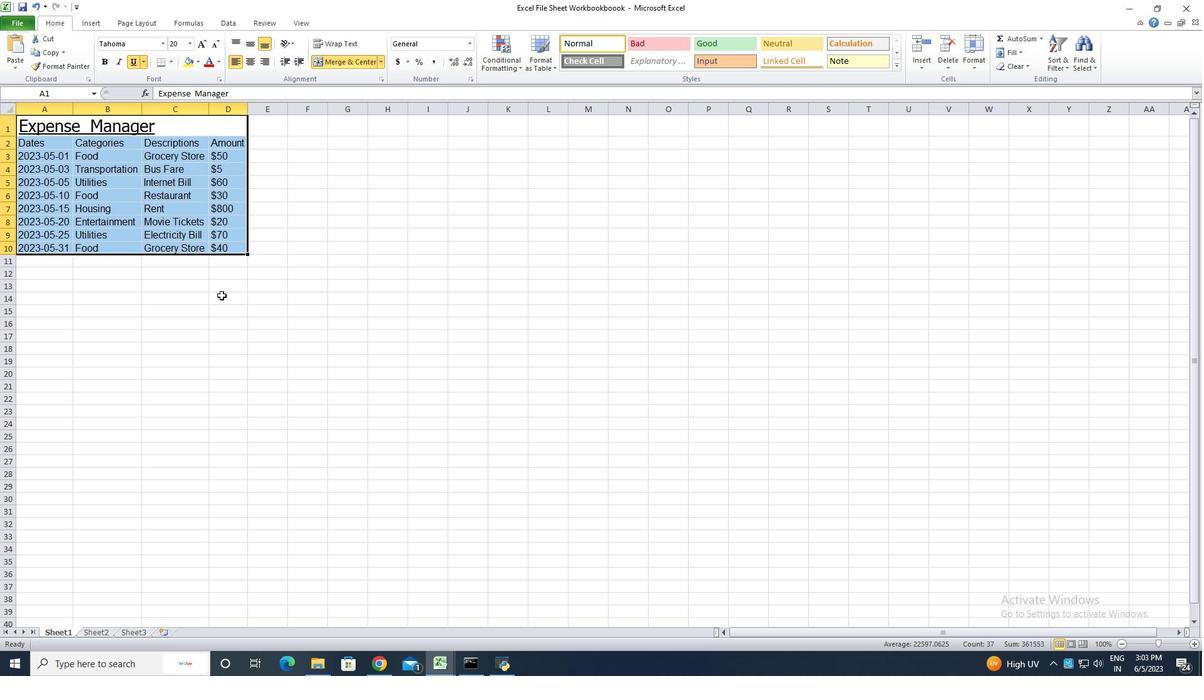 
Action: Key pressed ctrl+S
Screenshot: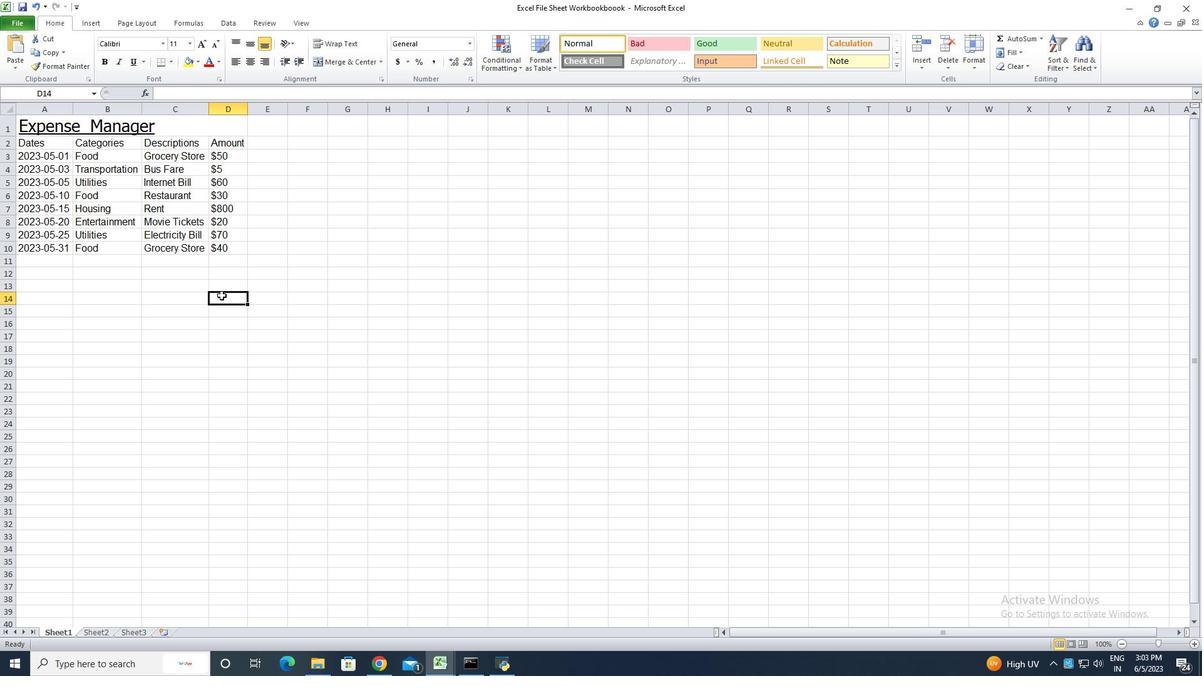 
